 Task: Optimize the user interface for mobile screens.
Action: Mouse moved to (667, 52)
Screenshot: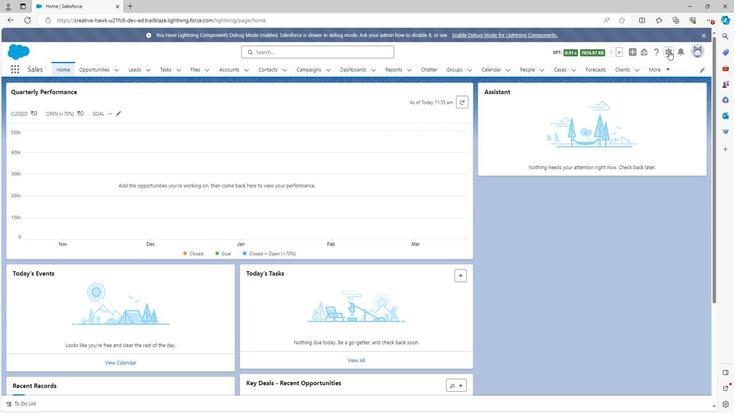 
Action: Mouse pressed left at (667, 52)
Screenshot: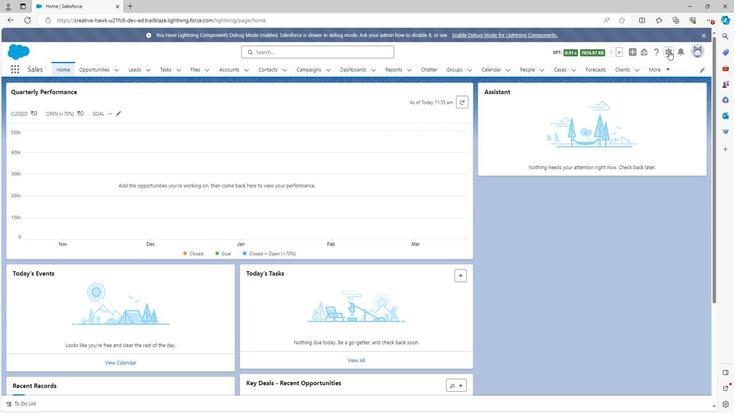 
Action: Mouse moved to (626, 77)
Screenshot: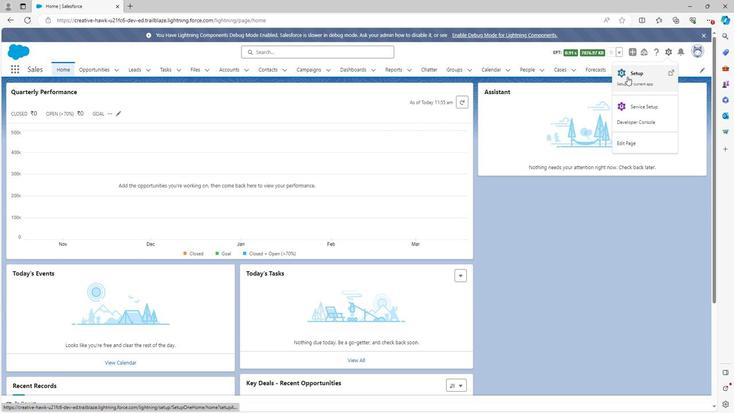 
Action: Mouse pressed left at (626, 77)
Screenshot: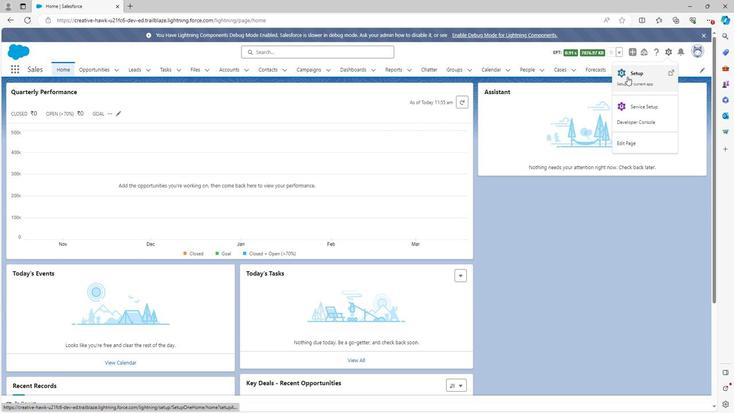 
Action: Mouse moved to (100, 67)
Screenshot: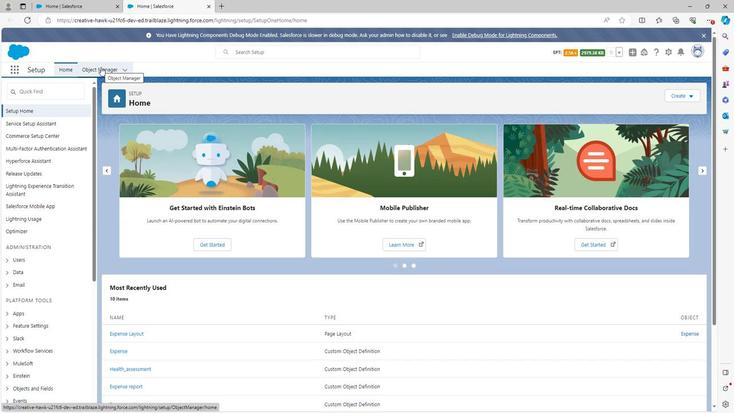 
Action: Mouse pressed left at (100, 67)
Screenshot: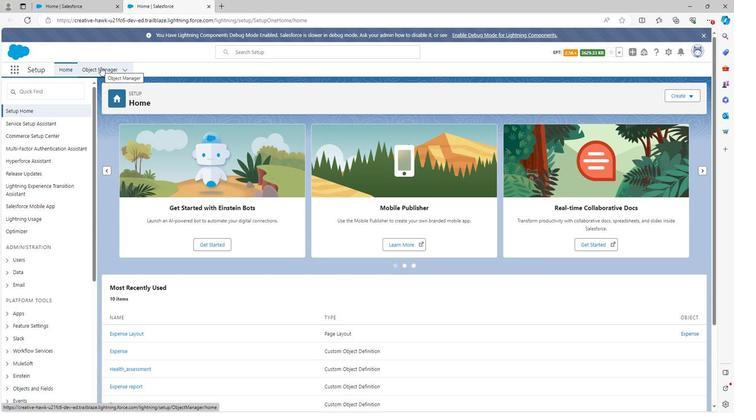 
Action: Mouse moved to (21, 292)
Screenshot: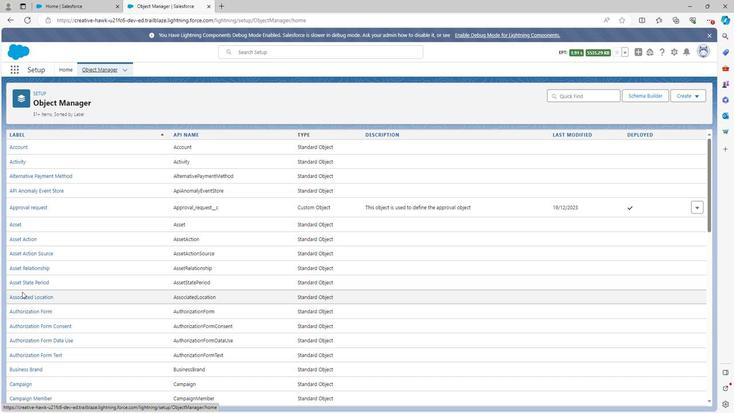 
Action: Mouse scrolled (21, 292) with delta (0, 0)
Screenshot: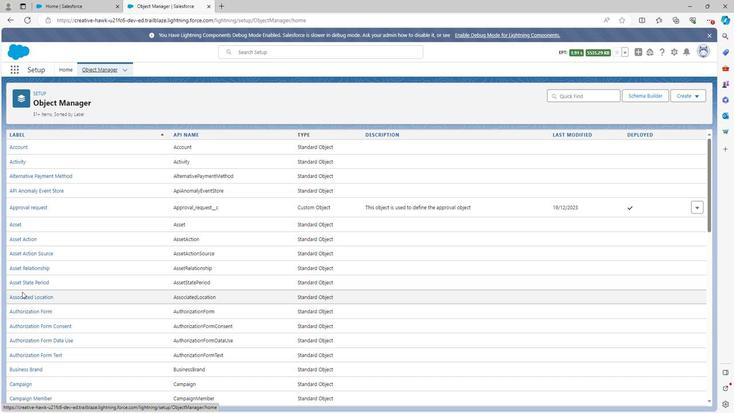 
Action: Mouse scrolled (21, 292) with delta (0, 0)
Screenshot: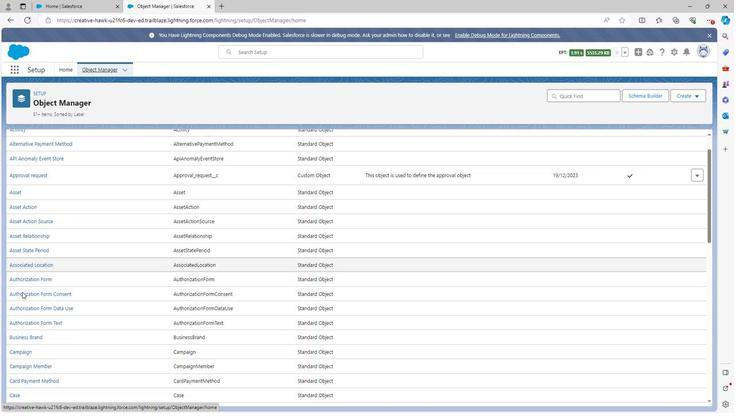 
Action: Mouse scrolled (21, 292) with delta (0, 0)
Screenshot: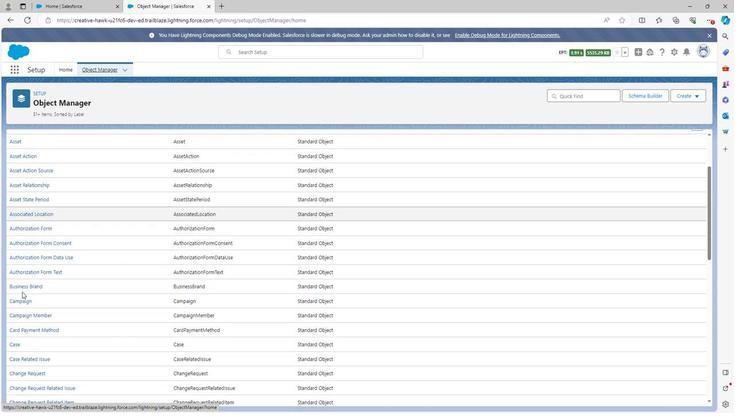 
Action: Mouse scrolled (21, 292) with delta (0, 0)
Screenshot: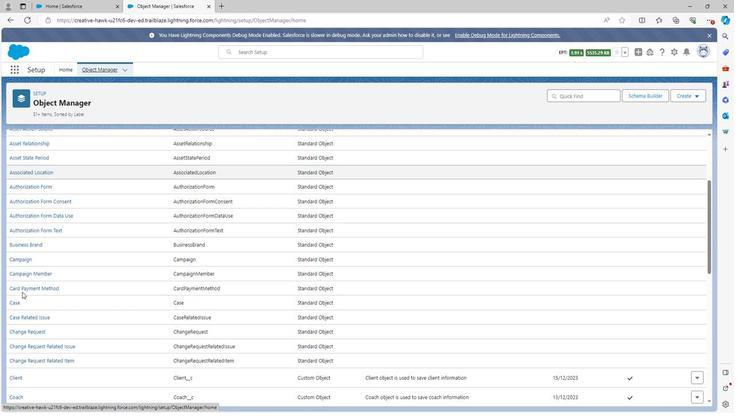 
Action: Mouse scrolled (21, 292) with delta (0, 0)
Screenshot: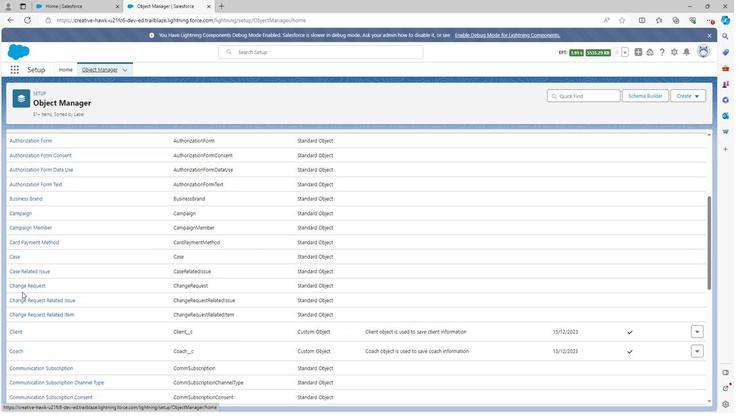 
Action: Mouse scrolled (21, 292) with delta (0, 0)
Screenshot: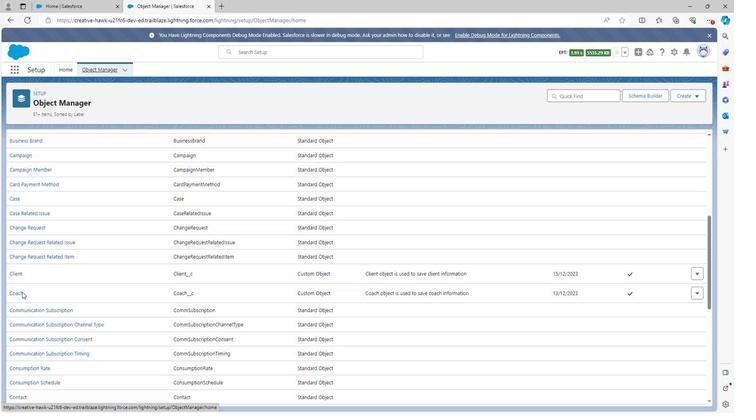 
Action: Mouse scrolled (21, 292) with delta (0, 0)
Screenshot: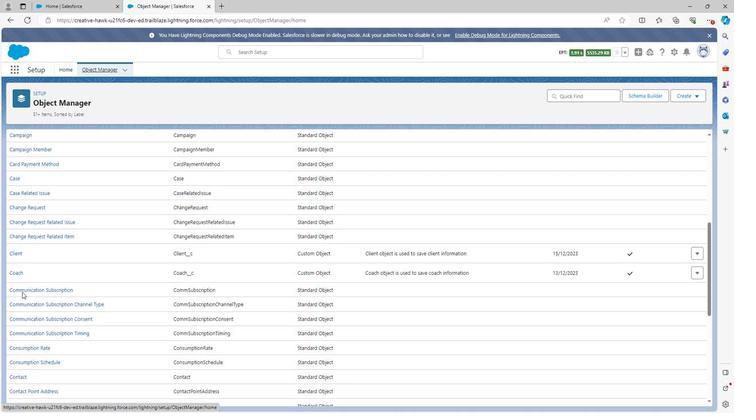 
Action: Mouse scrolled (21, 292) with delta (0, 0)
Screenshot: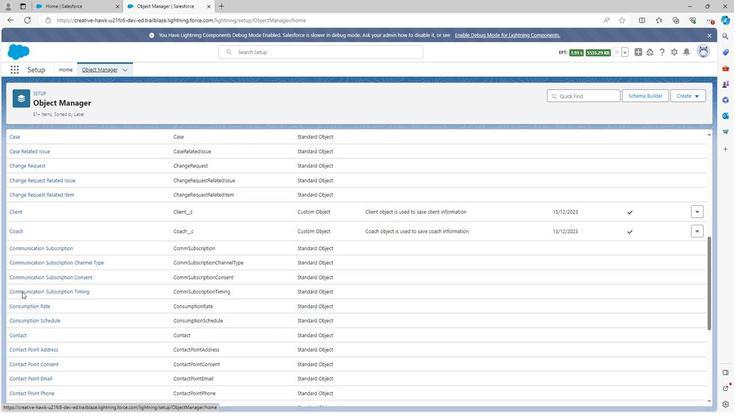 
Action: Mouse scrolled (21, 292) with delta (0, 0)
Screenshot: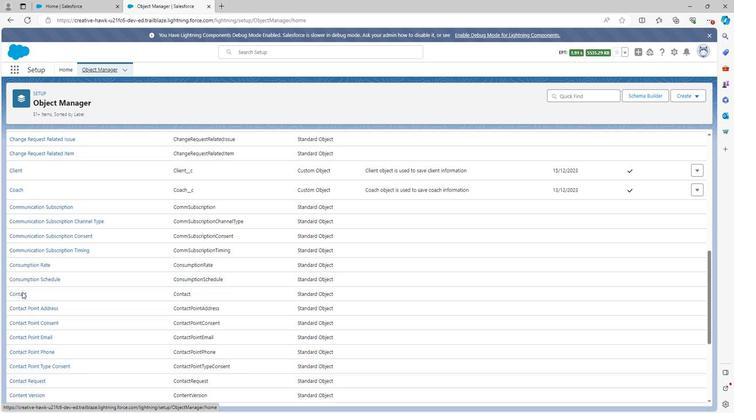 
Action: Mouse scrolled (21, 292) with delta (0, 0)
Screenshot: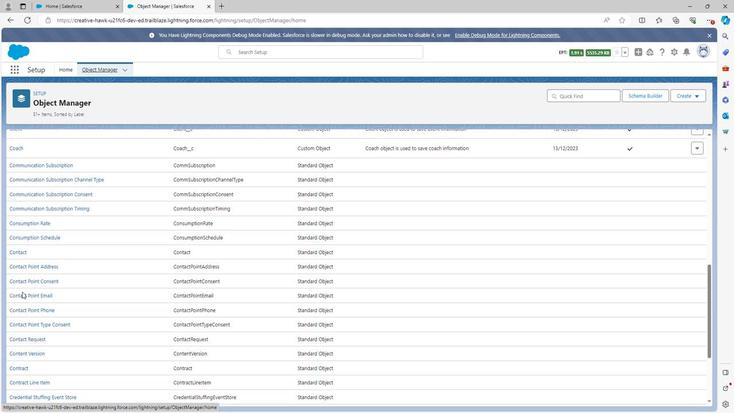 
Action: Mouse scrolled (21, 292) with delta (0, 0)
Screenshot: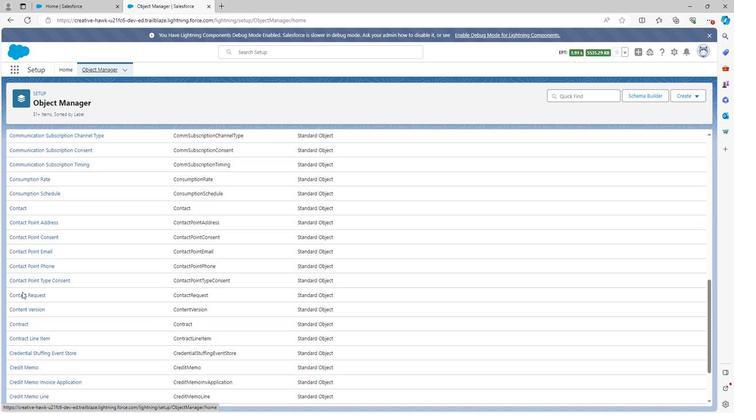 
Action: Mouse scrolled (21, 292) with delta (0, 0)
Screenshot: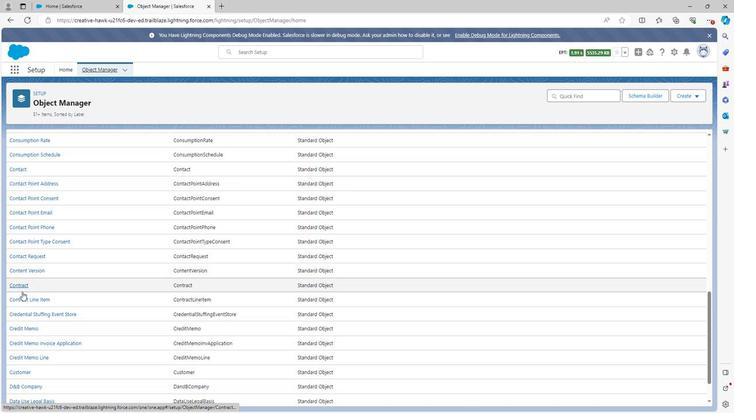 
Action: Mouse scrolled (21, 292) with delta (0, 0)
Screenshot: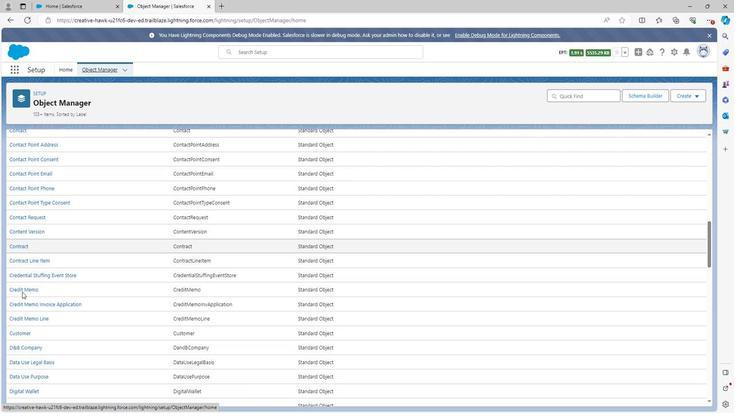
Action: Mouse scrolled (21, 292) with delta (0, 0)
Screenshot: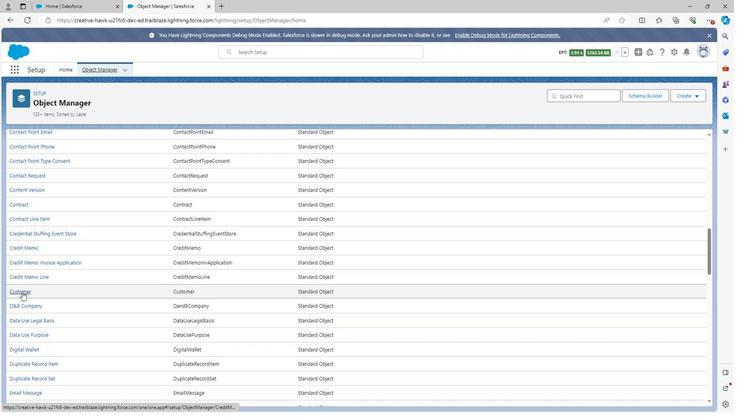 
Action: Mouse scrolled (21, 292) with delta (0, 0)
Screenshot: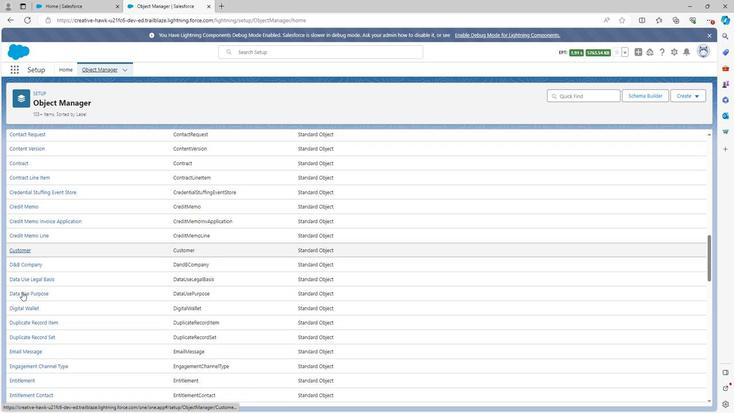 
Action: Mouse scrolled (21, 292) with delta (0, 0)
Screenshot: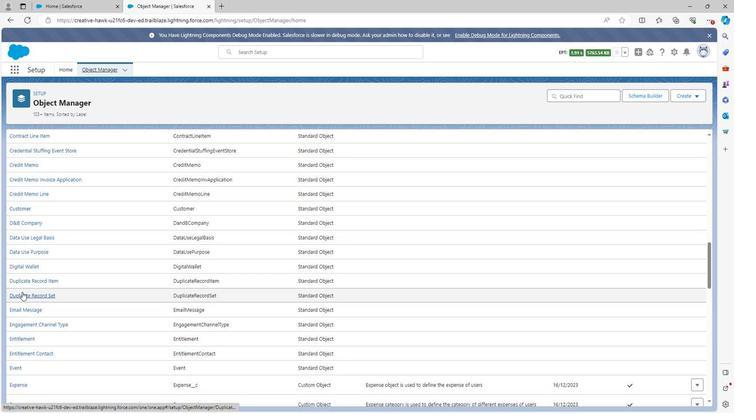 
Action: Mouse scrolled (21, 292) with delta (0, 0)
Screenshot: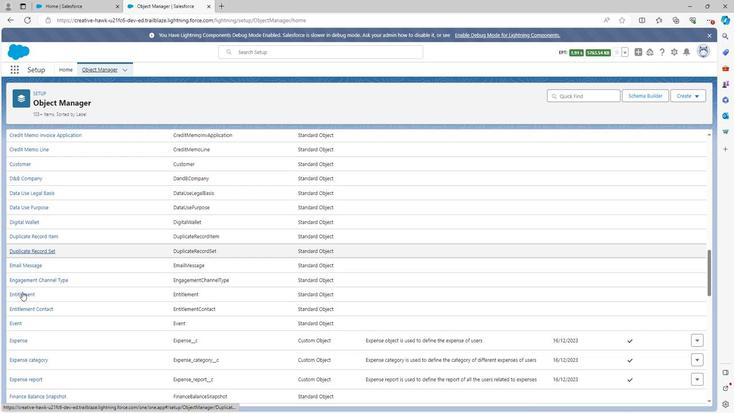 
Action: Mouse moved to (21, 301)
Screenshot: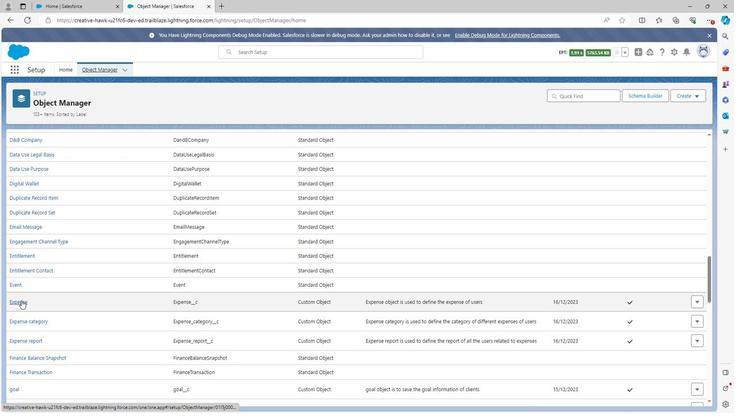 
Action: Mouse pressed left at (21, 301)
Screenshot: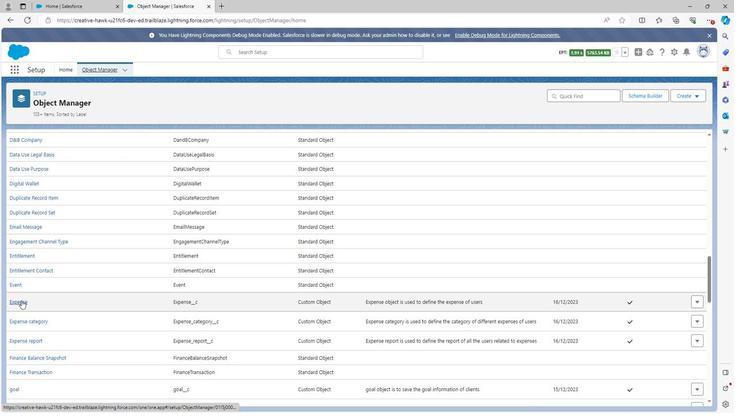 
Action: Mouse moved to (41, 161)
Screenshot: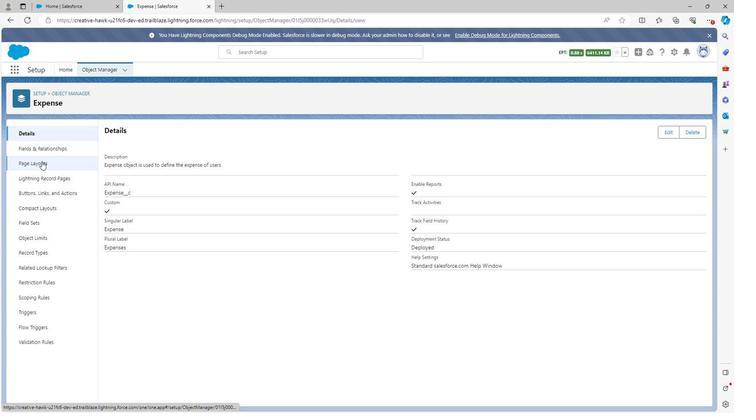 
Action: Mouse pressed left at (41, 161)
Screenshot: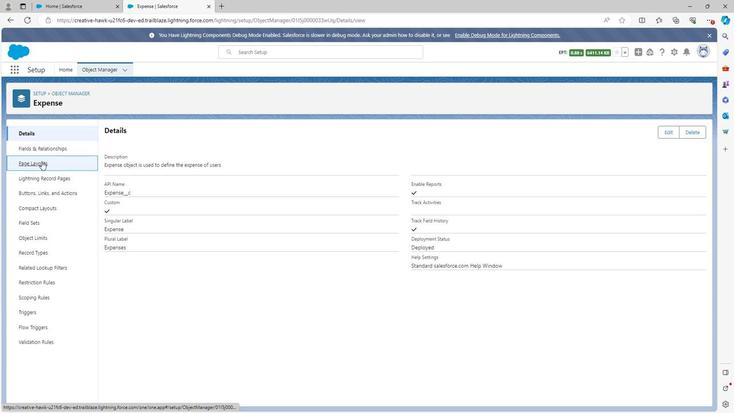 
Action: Mouse moved to (108, 167)
Screenshot: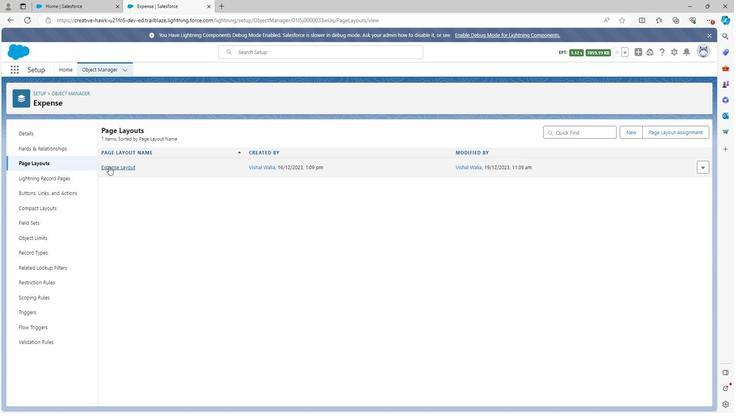 
Action: Mouse pressed left at (108, 167)
Screenshot: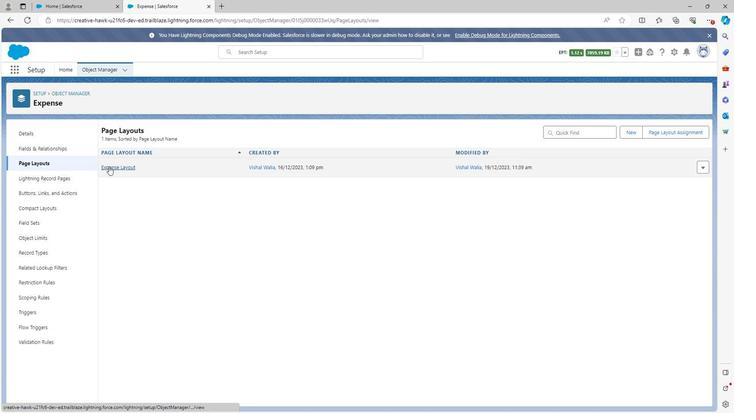 
Action: Mouse moved to (273, 137)
Screenshot: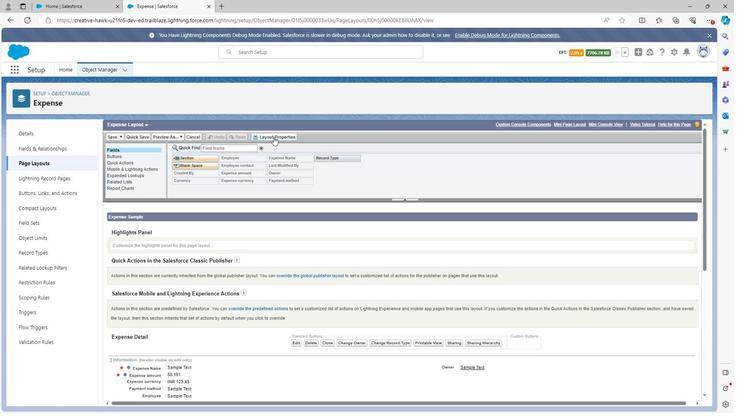 
Action: Mouse pressed left at (273, 137)
Screenshot: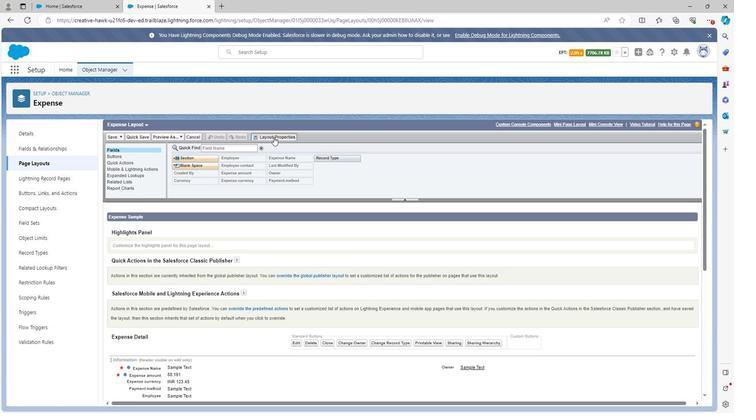 
Action: Mouse moved to (399, 253)
Screenshot: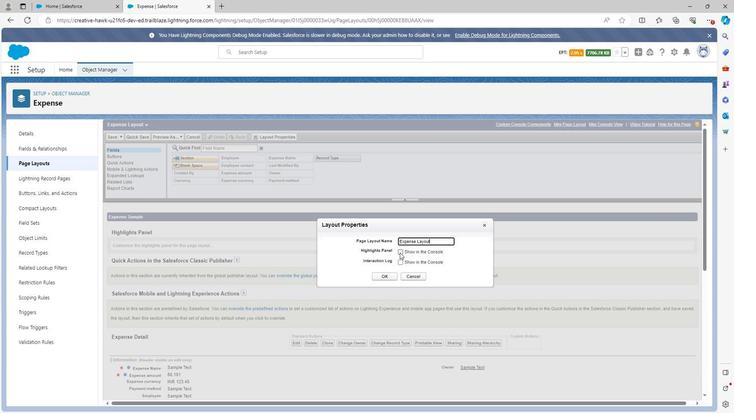 
Action: Mouse pressed left at (399, 253)
Screenshot: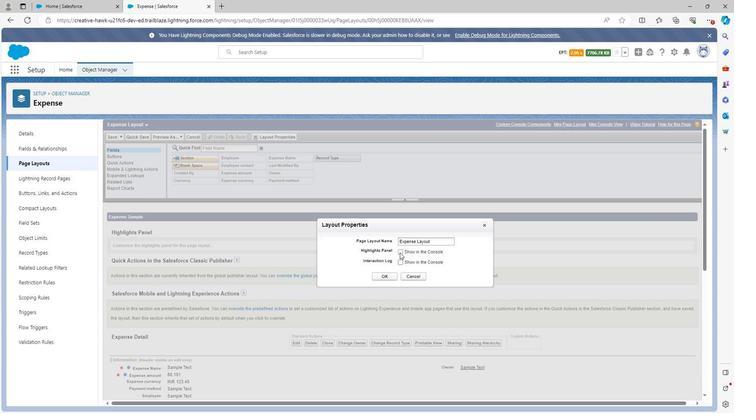 
Action: Mouse moved to (386, 277)
Screenshot: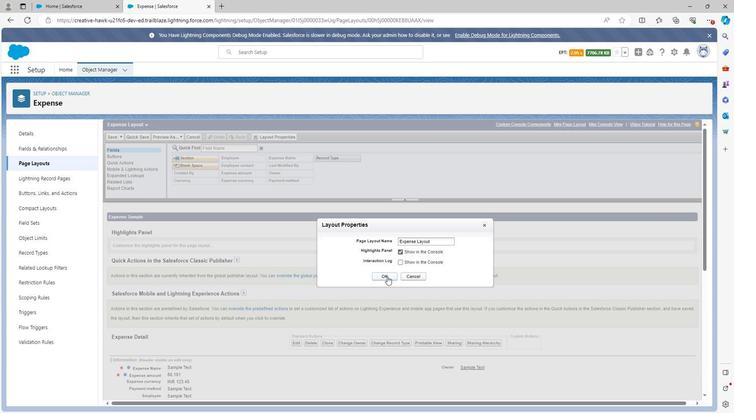 
Action: Mouse pressed left at (386, 277)
Screenshot: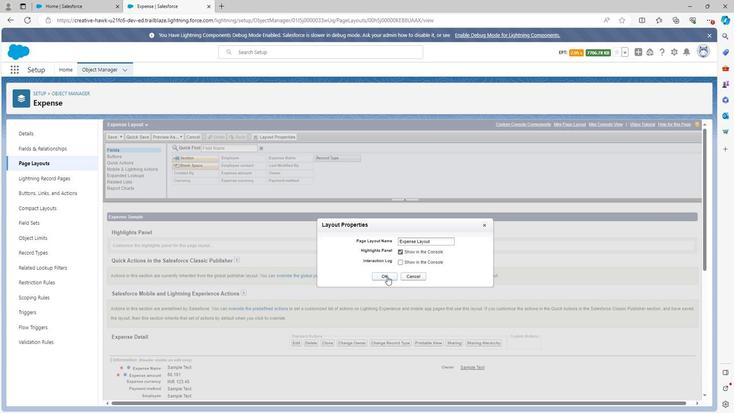 
Action: Mouse moved to (295, 283)
Screenshot: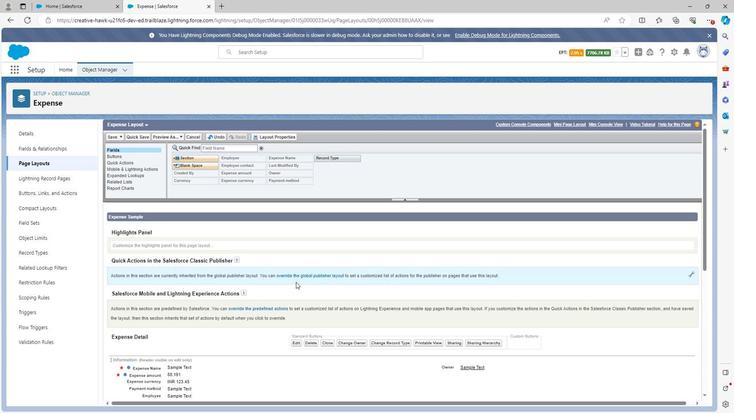 
Action: Mouse scrolled (295, 282) with delta (0, 0)
Screenshot: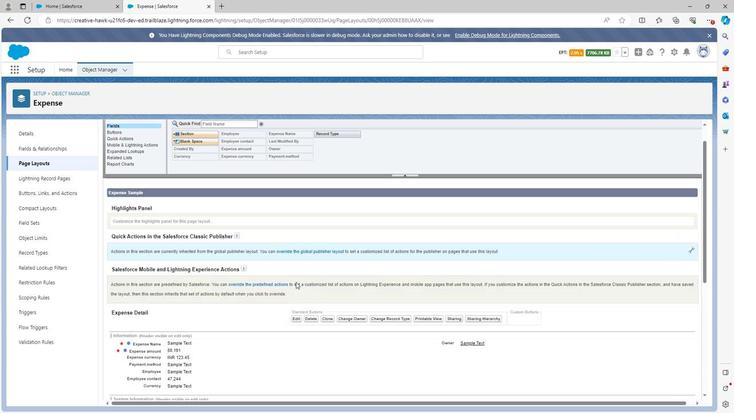 
Action: Mouse scrolled (295, 282) with delta (0, 0)
Screenshot: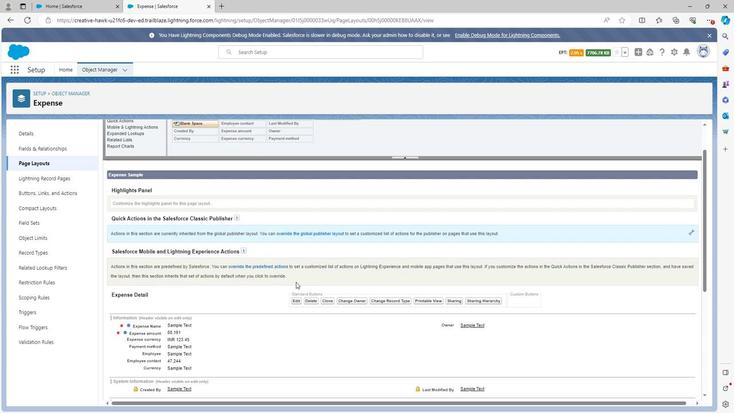 
Action: Mouse scrolled (295, 282) with delta (0, 0)
Screenshot: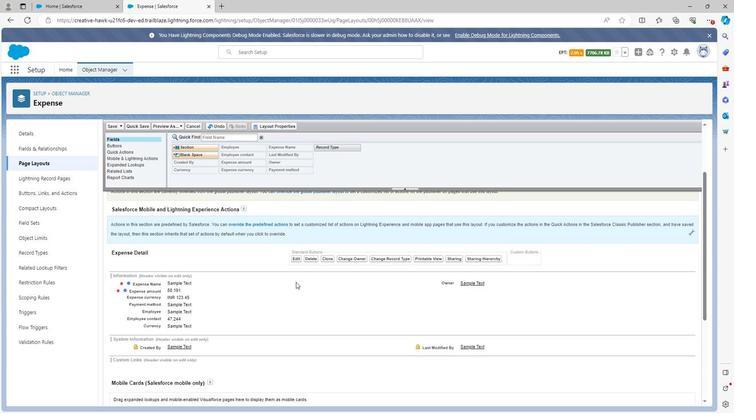 
Action: Mouse moved to (447, 241)
Screenshot: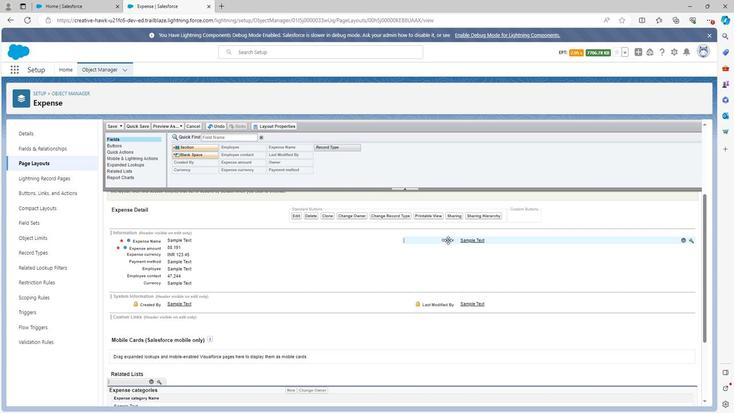 
Action: Mouse pressed left at (447, 241)
Screenshot: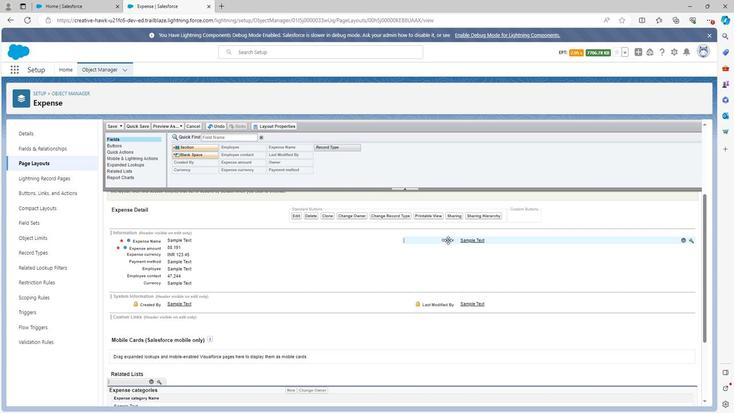 
Action: Mouse moved to (113, 128)
Screenshot: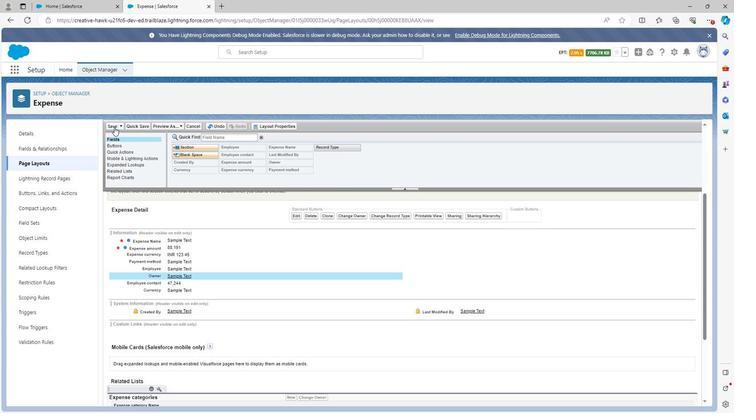 
Action: Mouse pressed left at (113, 128)
Screenshot: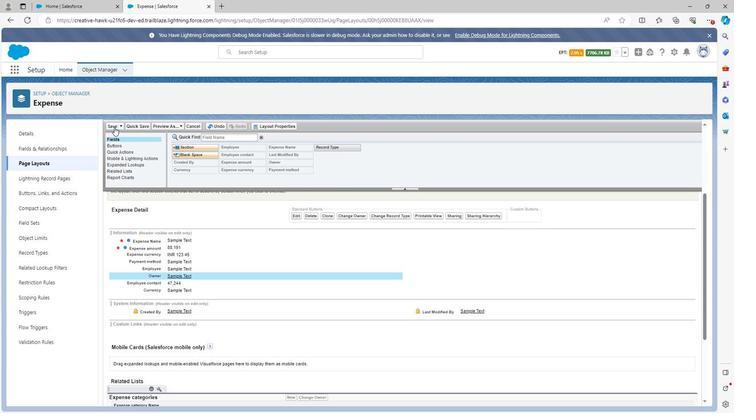 
Action: Mouse moved to (93, 70)
Screenshot: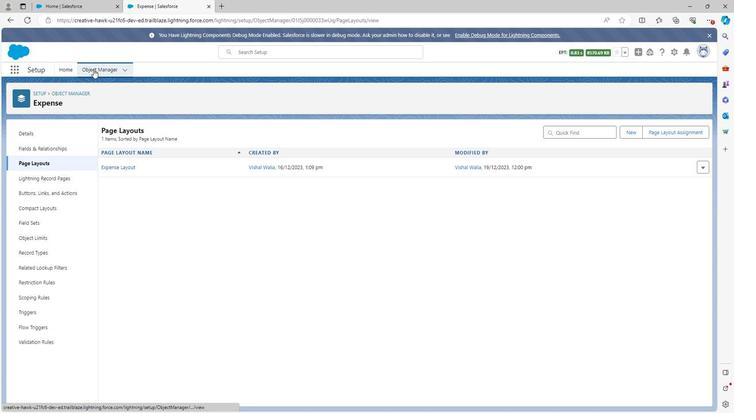 
Action: Mouse pressed left at (93, 70)
Screenshot: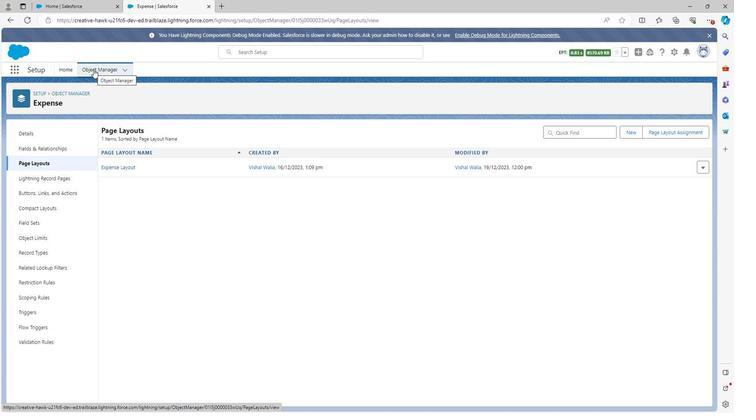 
Action: Mouse moved to (75, 299)
Screenshot: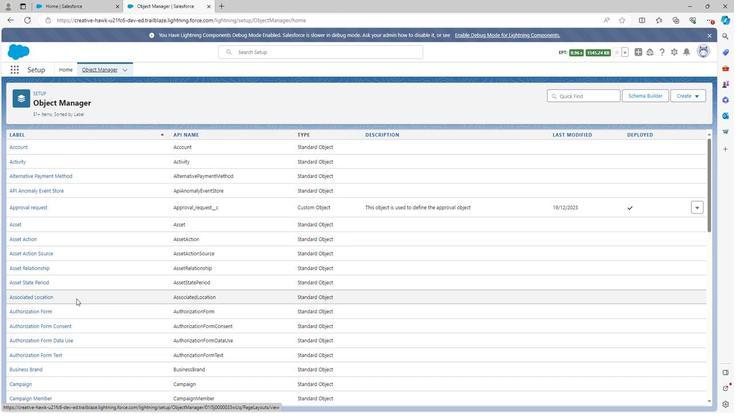 
Action: Mouse scrolled (75, 299) with delta (0, 0)
Screenshot: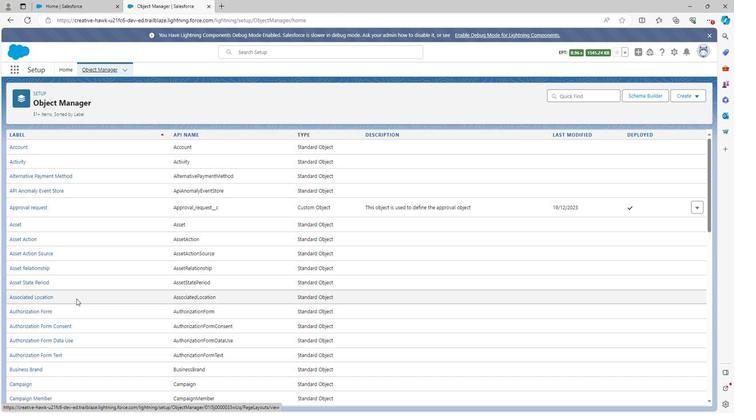 
Action: Mouse scrolled (75, 299) with delta (0, 0)
Screenshot: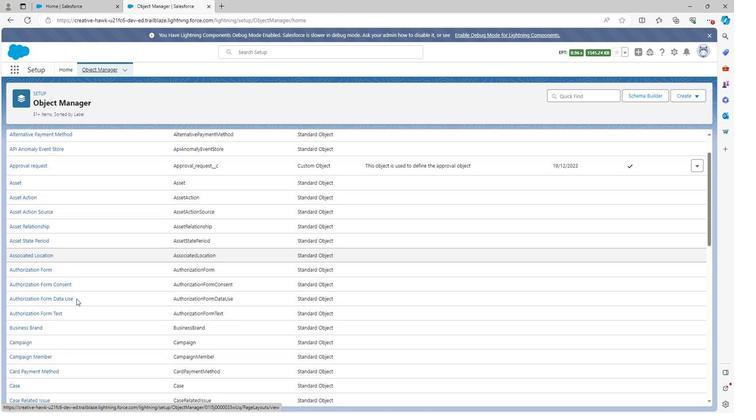 
Action: Mouse scrolled (75, 299) with delta (0, 0)
Screenshot: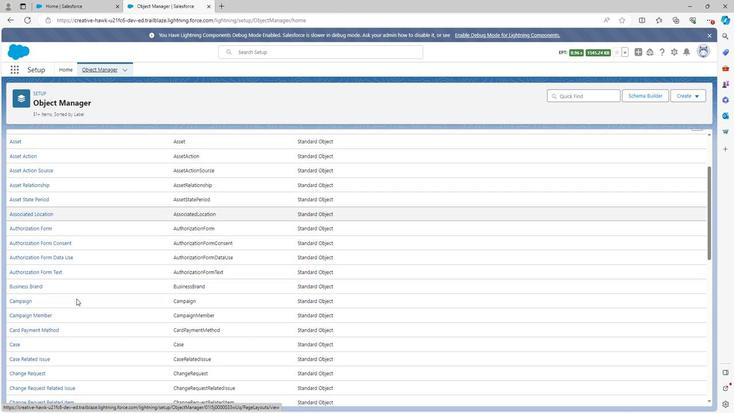 
Action: Mouse scrolled (75, 299) with delta (0, 0)
Screenshot: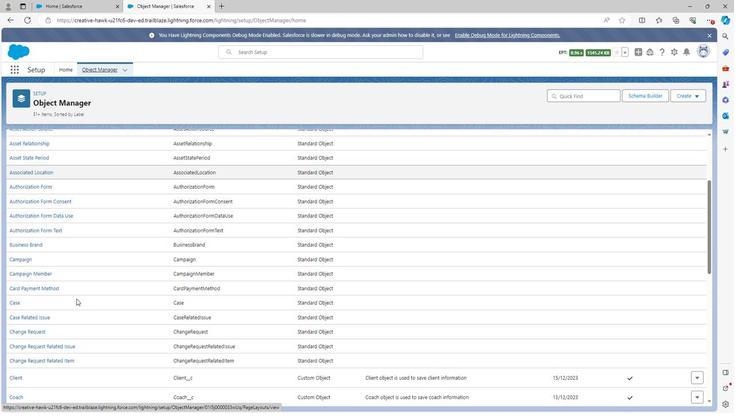 
Action: Mouse scrolled (75, 299) with delta (0, 0)
Screenshot: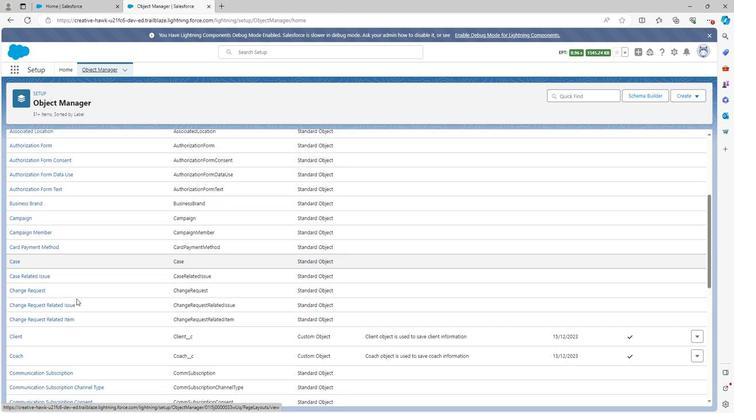 
Action: Mouse scrolled (75, 299) with delta (0, 0)
Screenshot: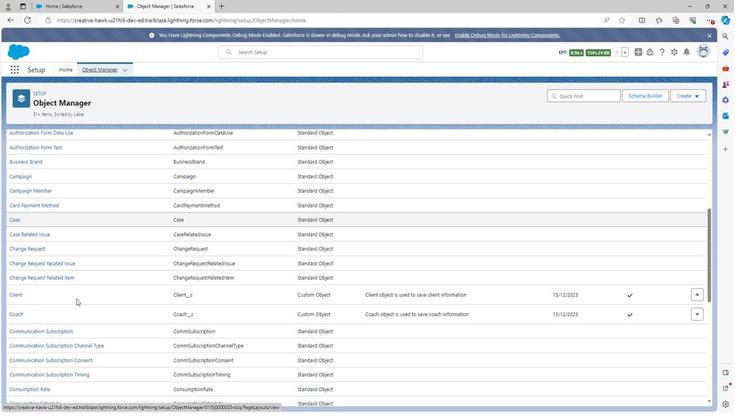 
Action: Mouse scrolled (75, 299) with delta (0, 0)
Screenshot: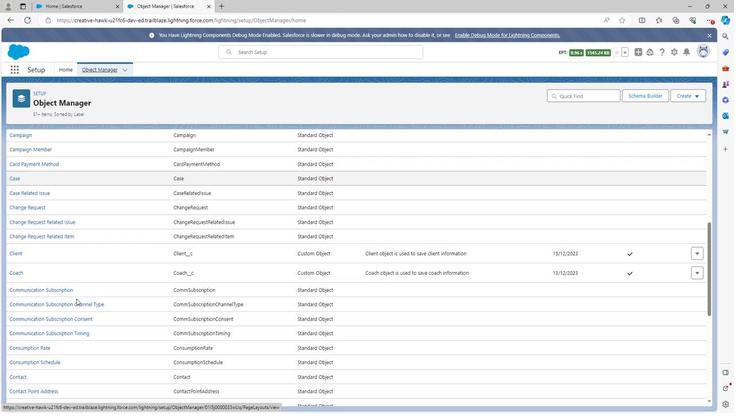 
Action: Mouse scrolled (75, 299) with delta (0, 0)
Screenshot: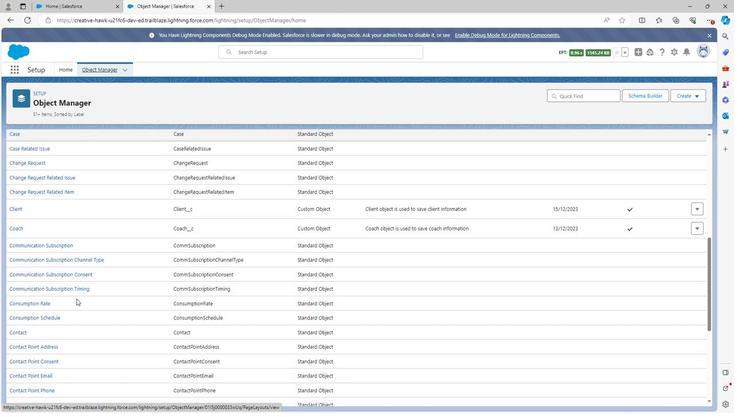 
Action: Mouse scrolled (75, 299) with delta (0, 0)
Screenshot: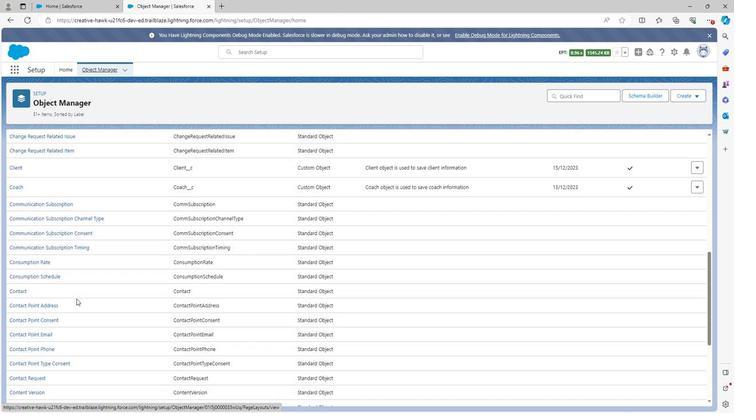 
Action: Mouse scrolled (75, 299) with delta (0, 0)
Screenshot: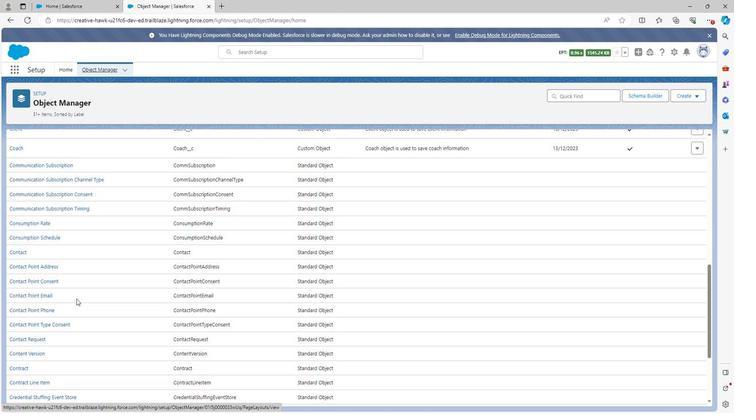 
Action: Mouse scrolled (75, 299) with delta (0, 0)
Screenshot: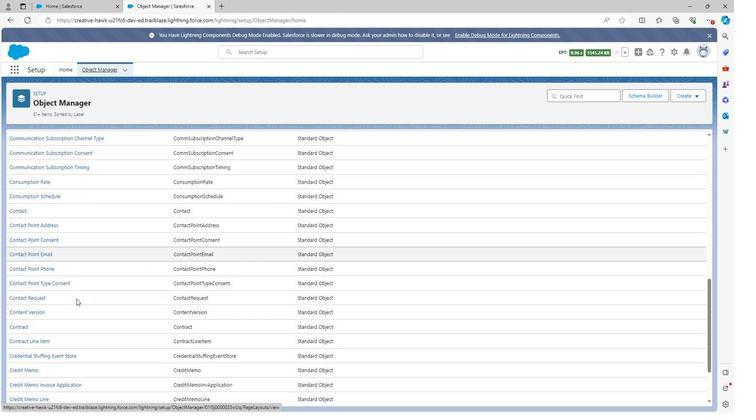 
Action: Mouse scrolled (75, 299) with delta (0, 0)
Screenshot: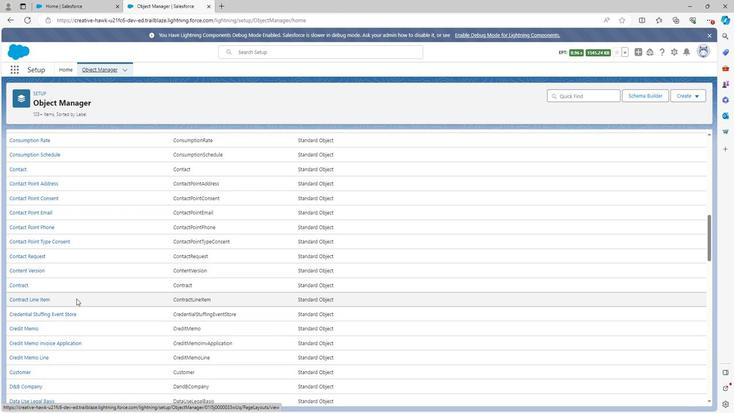 
Action: Mouse scrolled (75, 299) with delta (0, 0)
Screenshot: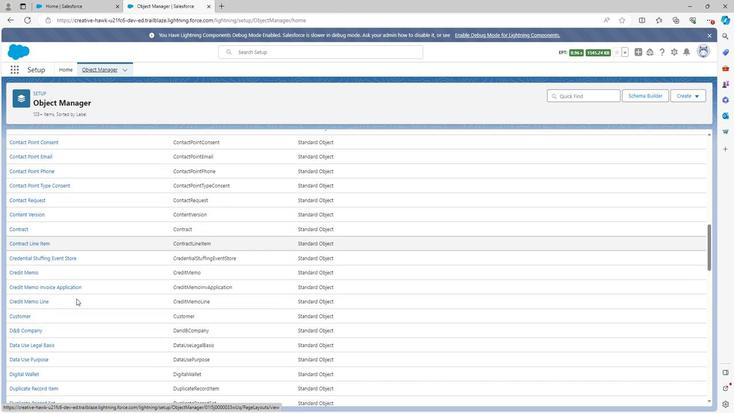
Action: Mouse scrolled (75, 299) with delta (0, 0)
Screenshot: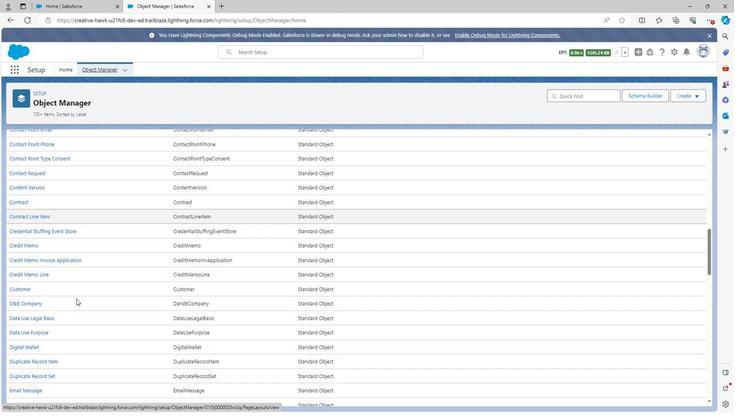 
Action: Mouse scrolled (75, 299) with delta (0, 0)
Screenshot: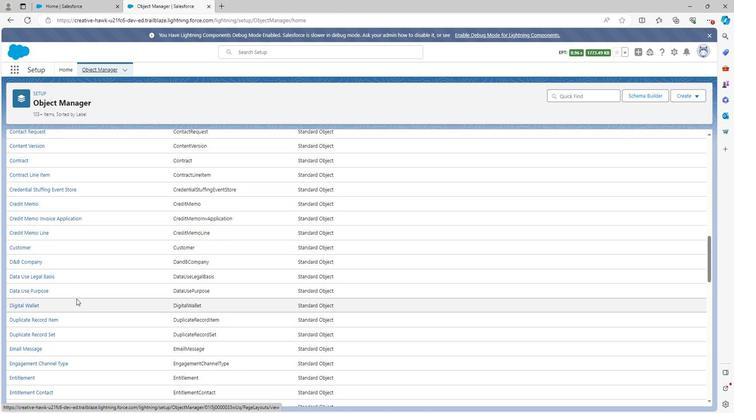 
Action: Mouse scrolled (75, 299) with delta (0, 0)
Screenshot: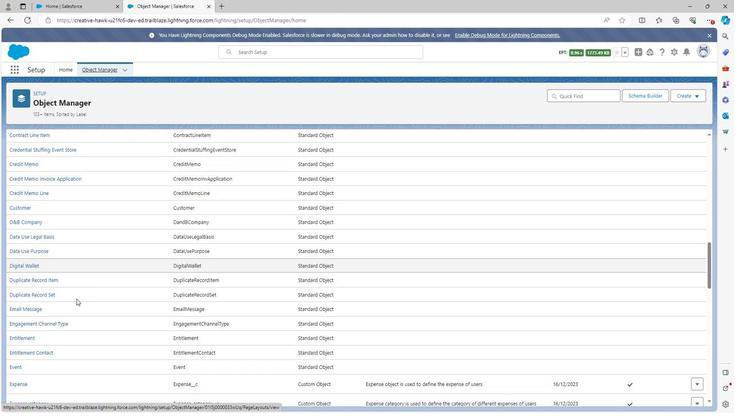 
Action: Mouse scrolled (75, 299) with delta (0, 0)
Screenshot: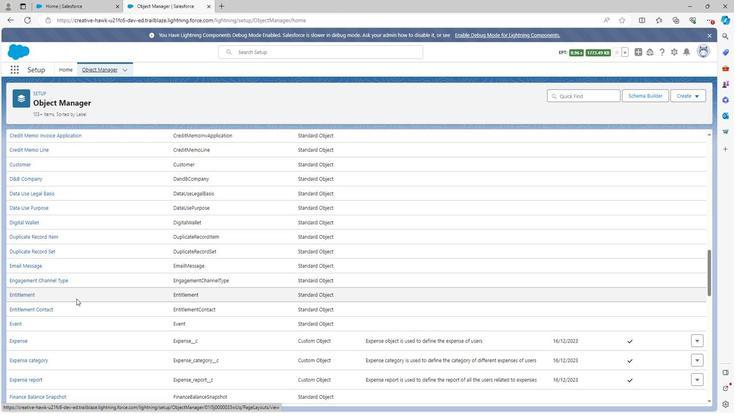 
Action: Mouse moved to (21, 320)
Screenshot: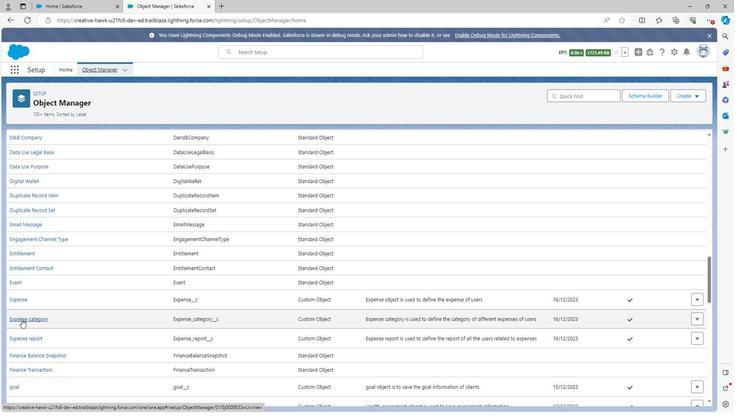 
Action: Mouse pressed left at (21, 320)
Screenshot: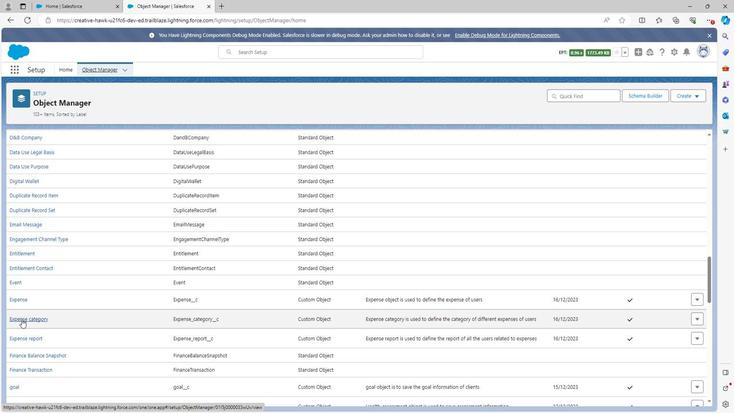 
Action: Mouse moved to (41, 164)
Screenshot: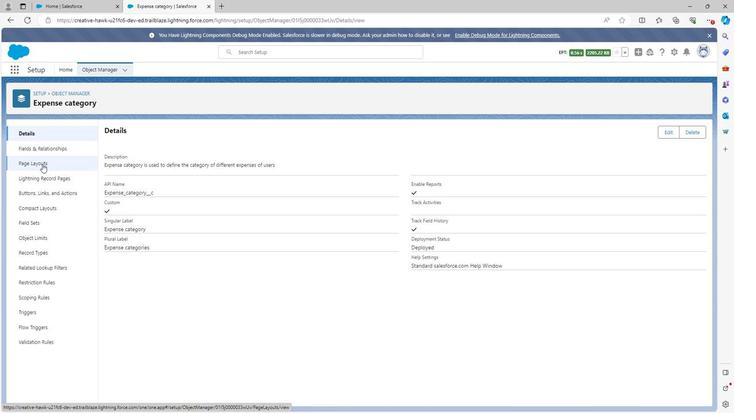 
Action: Mouse pressed left at (41, 164)
Screenshot: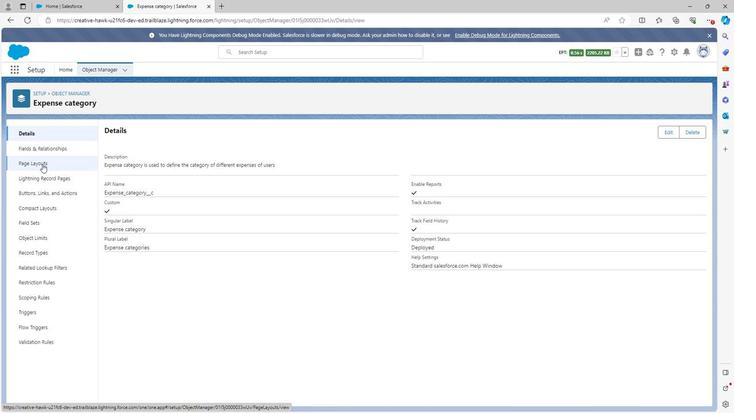 
Action: Mouse moved to (106, 168)
Screenshot: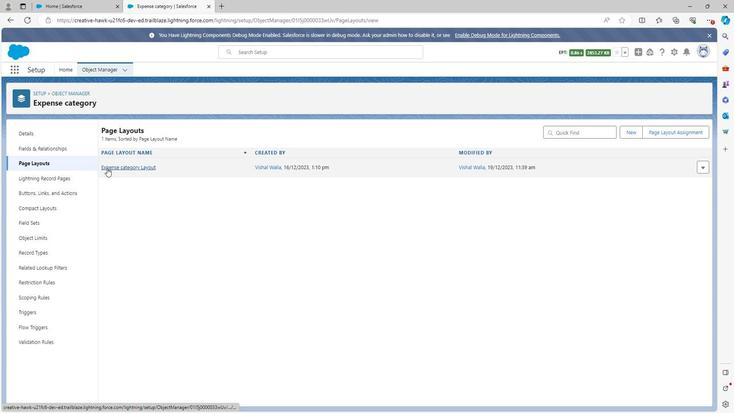 
Action: Mouse pressed left at (106, 168)
Screenshot: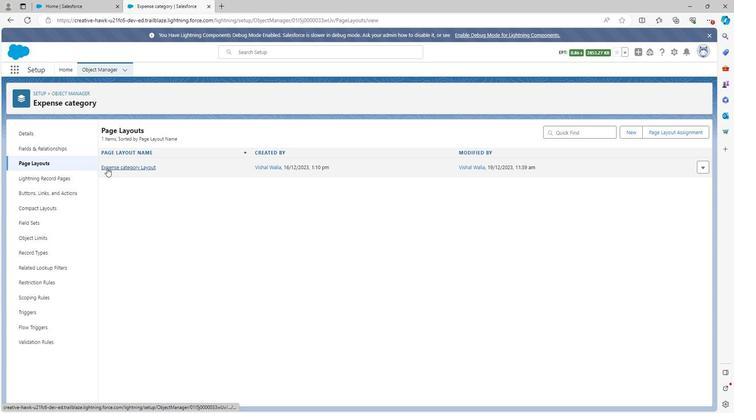 
Action: Mouse moved to (268, 137)
Screenshot: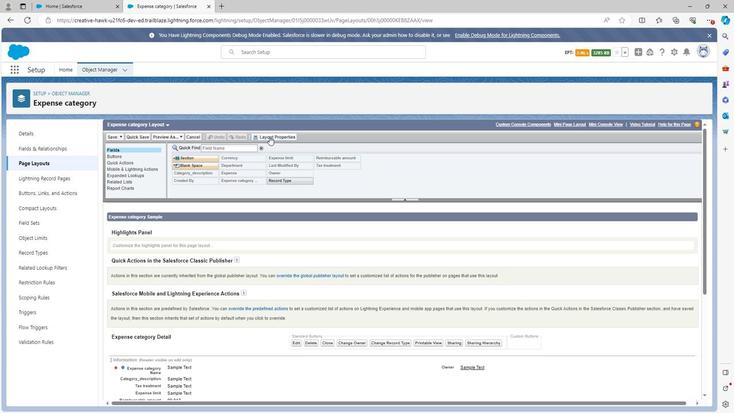 
Action: Mouse pressed left at (268, 137)
Screenshot: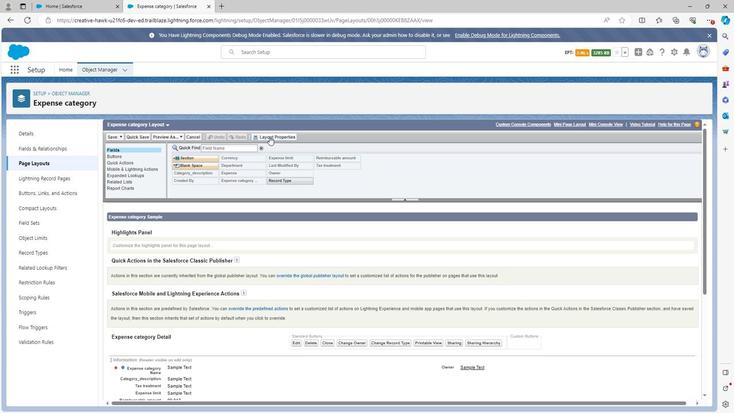 
Action: Mouse moved to (400, 254)
Screenshot: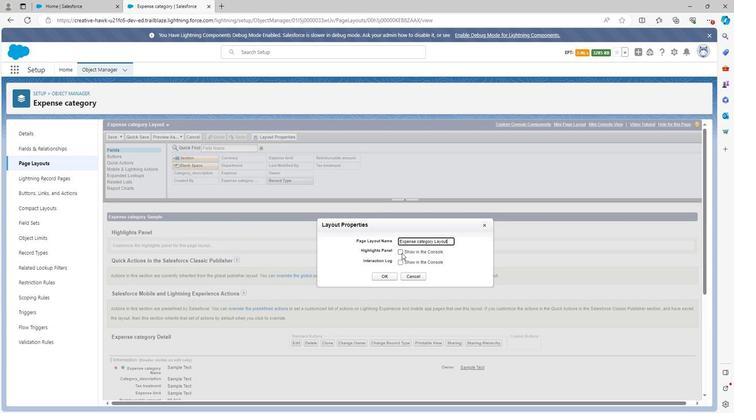 
Action: Mouse pressed left at (400, 254)
Screenshot: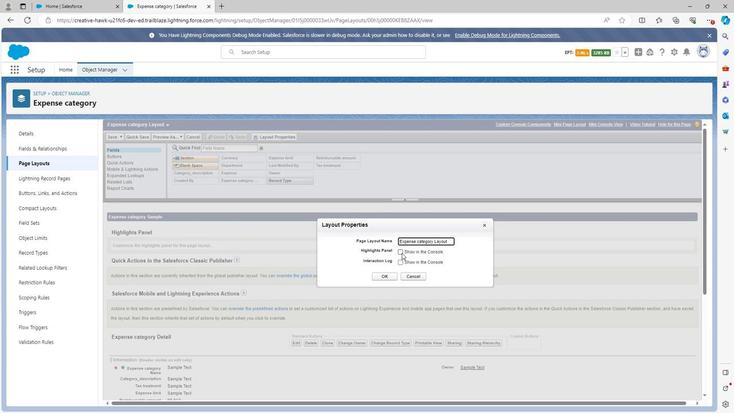 
Action: Mouse moved to (386, 276)
Screenshot: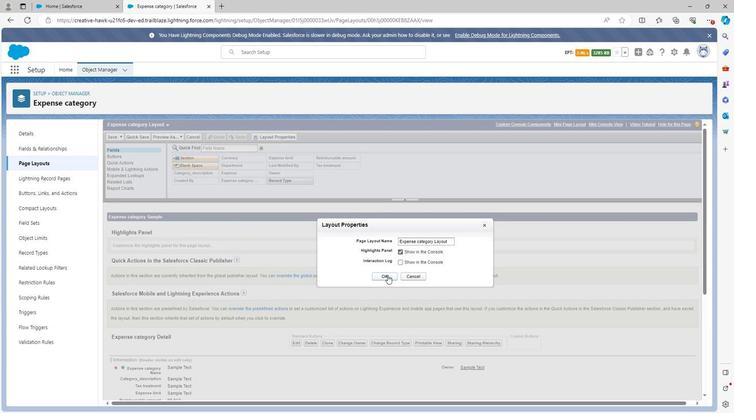 
Action: Mouse pressed left at (386, 276)
Screenshot: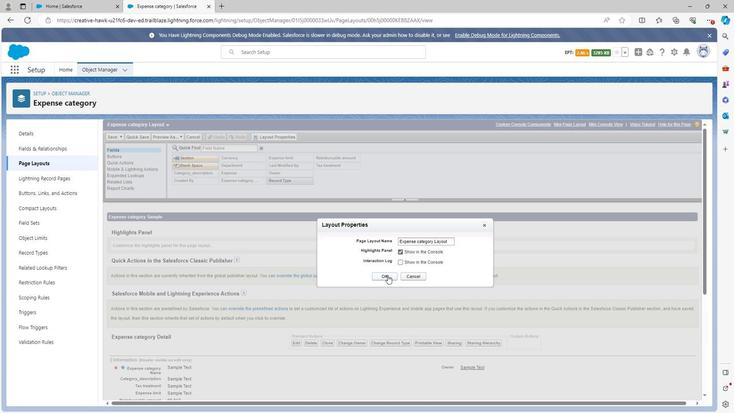 
Action: Mouse moved to (369, 282)
Screenshot: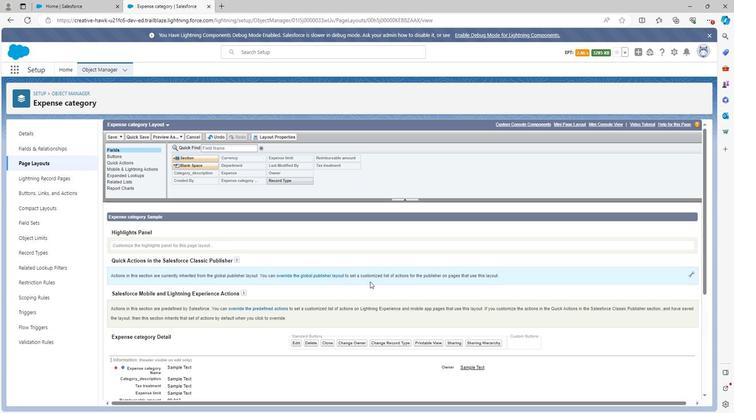 
Action: Mouse scrolled (369, 282) with delta (0, 0)
Screenshot: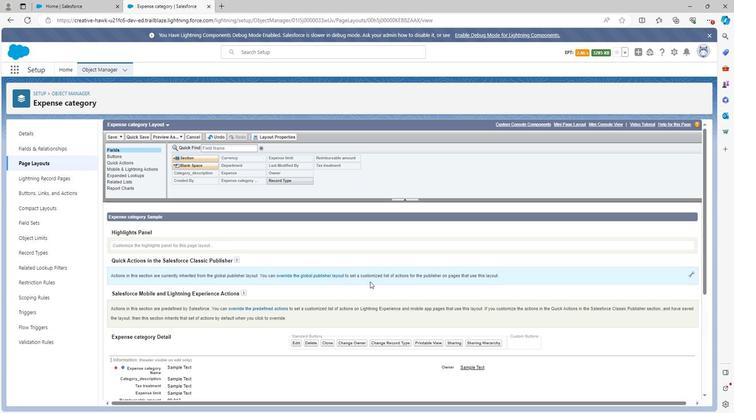 
Action: Mouse scrolled (369, 282) with delta (0, 0)
Screenshot: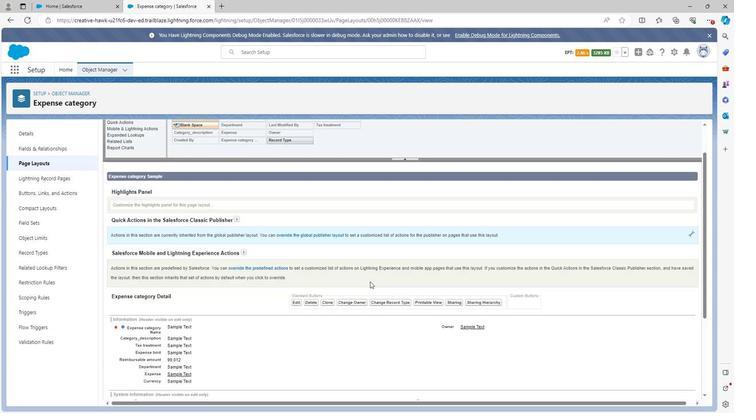 
Action: Mouse scrolled (369, 282) with delta (0, 0)
Screenshot: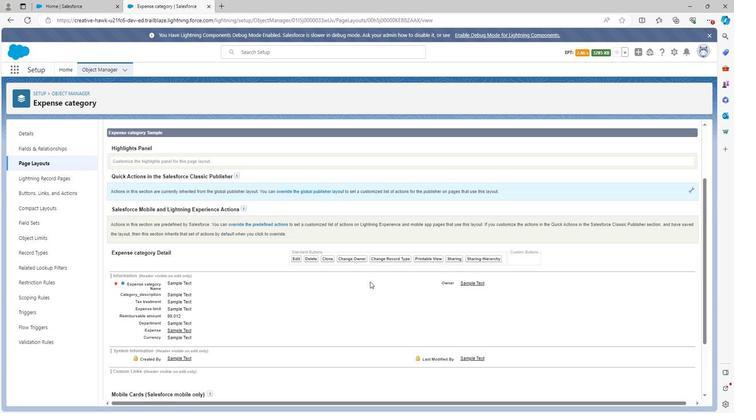 
Action: Mouse moved to (442, 242)
Screenshot: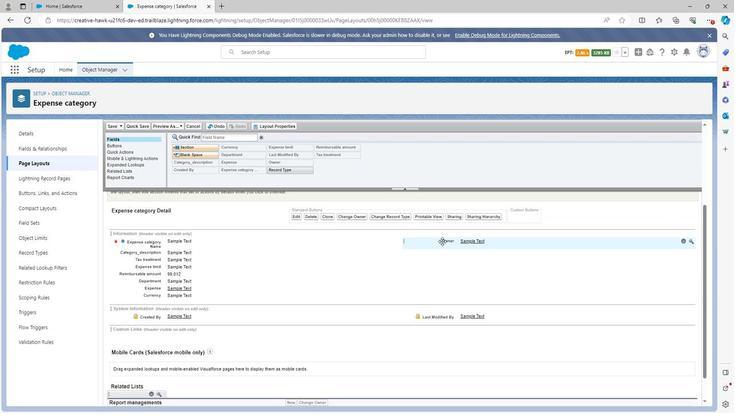 
Action: Mouse pressed left at (442, 242)
Screenshot: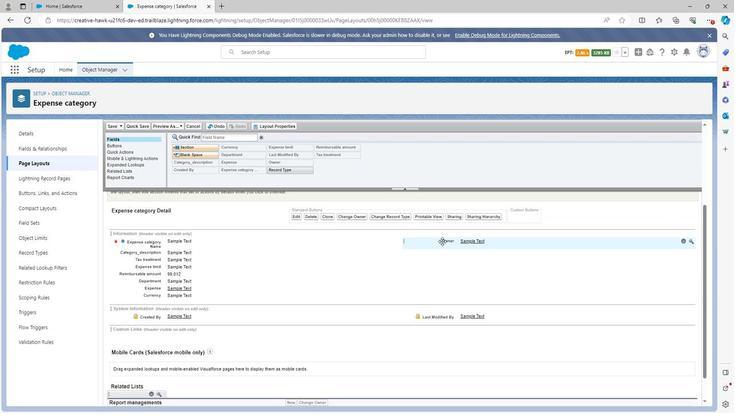 
Action: Mouse moved to (110, 125)
Screenshot: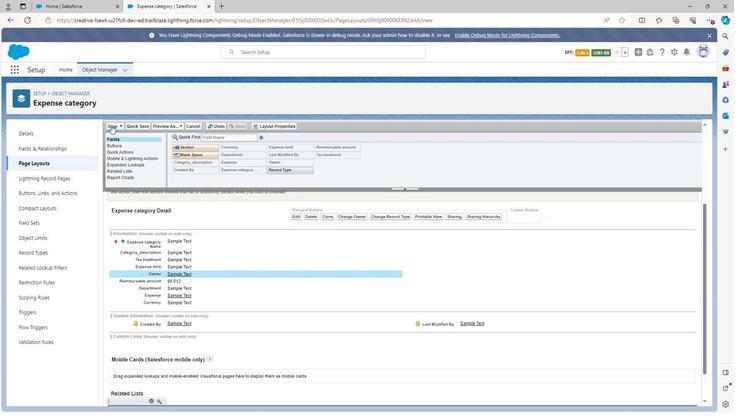 
Action: Mouse pressed left at (110, 125)
Screenshot: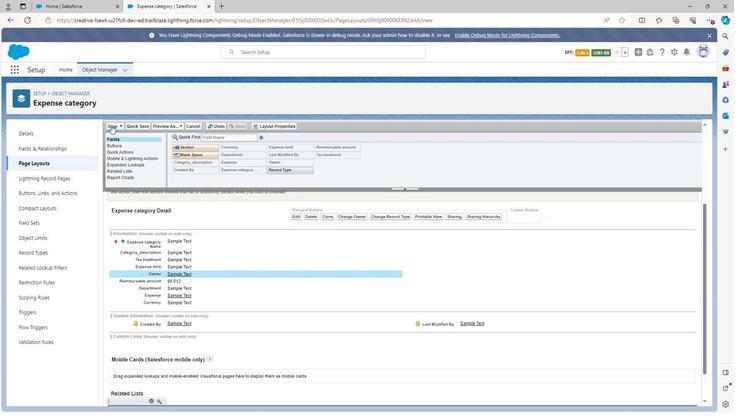 
Action: Mouse moved to (96, 70)
Screenshot: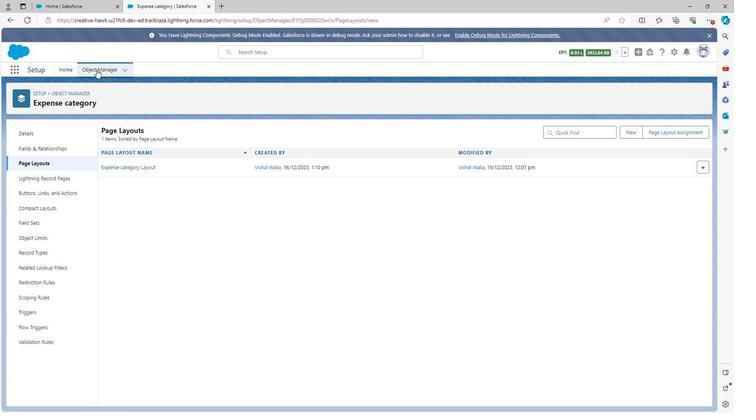 
Action: Mouse pressed left at (96, 70)
Screenshot: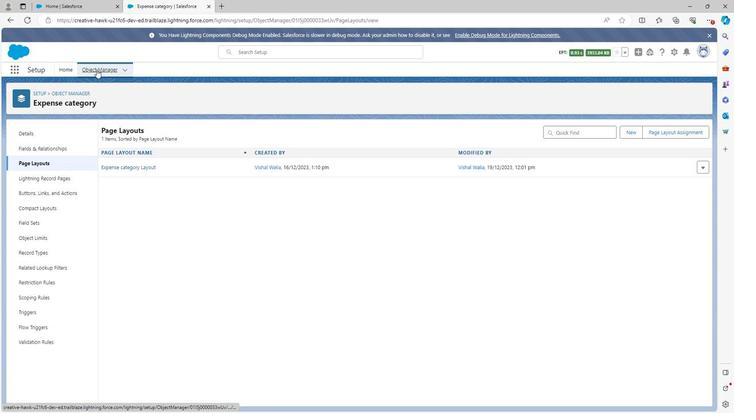 
Action: Mouse moved to (66, 286)
Screenshot: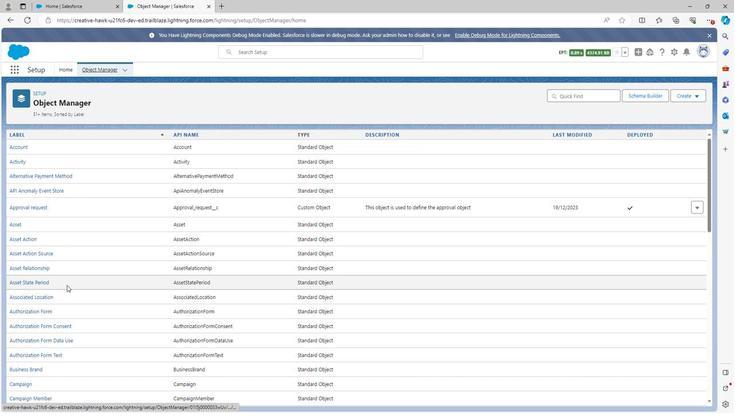
Action: Mouse scrolled (66, 285) with delta (0, 0)
Screenshot: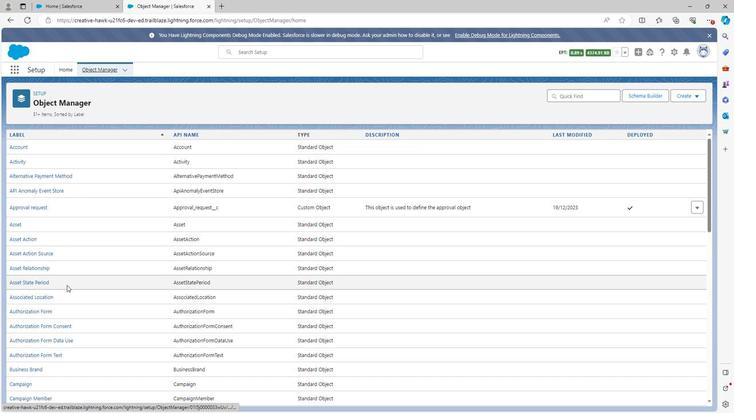 
Action: Mouse scrolled (66, 285) with delta (0, 0)
Screenshot: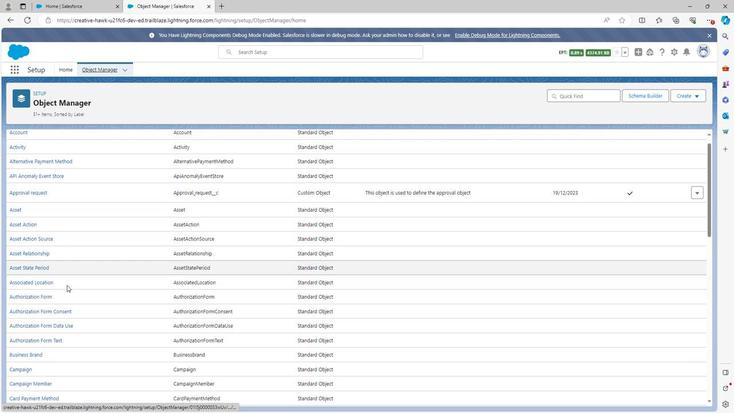 
Action: Mouse scrolled (66, 285) with delta (0, 0)
Screenshot: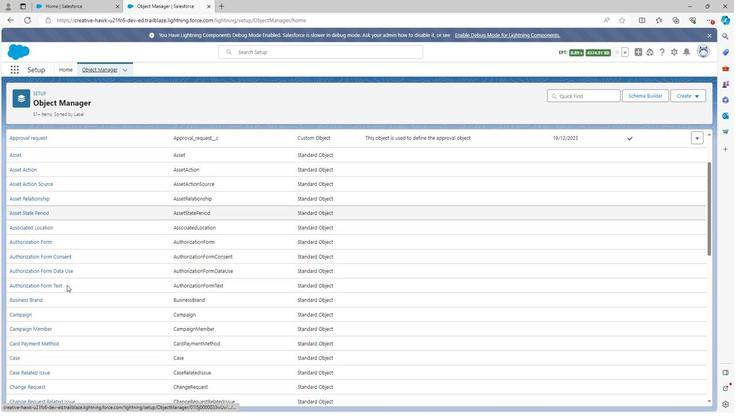 
Action: Mouse scrolled (66, 285) with delta (0, 0)
Screenshot: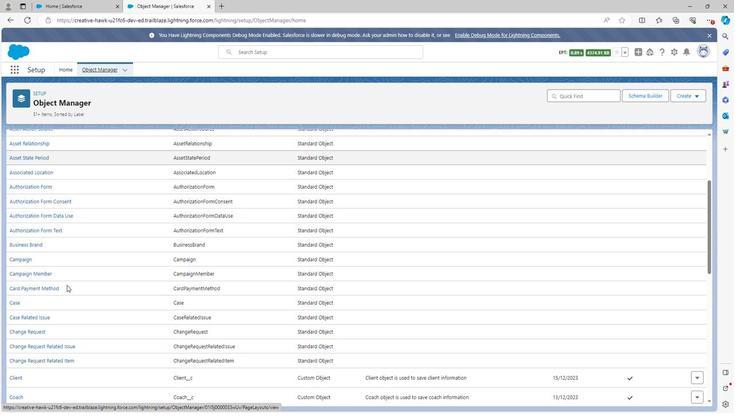 
Action: Mouse scrolled (66, 285) with delta (0, 0)
Screenshot: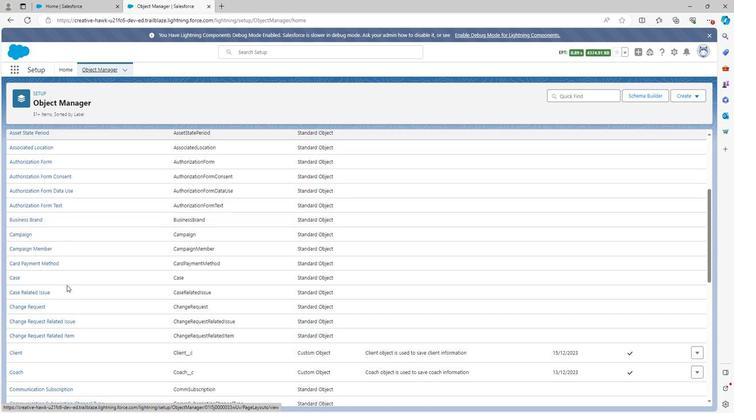 
Action: Mouse scrolled (66, 285) with delta (0, 0)
Screenshot: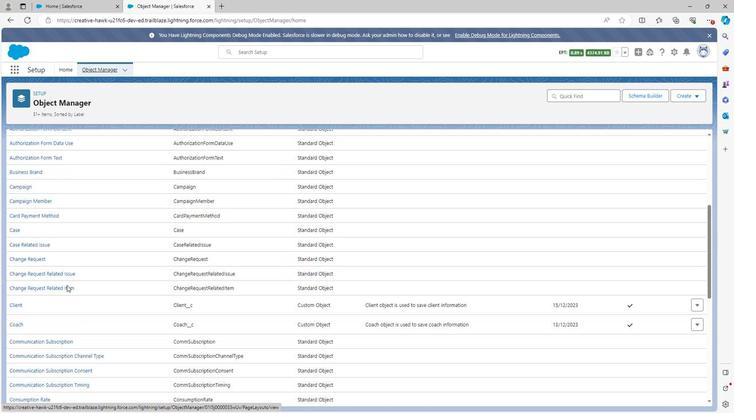 
Action: Mouse scrolled (66, 285) with delta (0, 0)
Screenshot: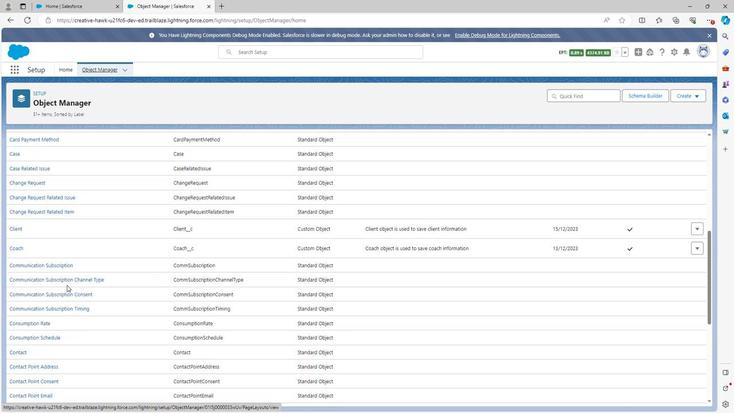 
Action: Mouse scrolled (66, 285) with delta (0, 0)
Screenshot: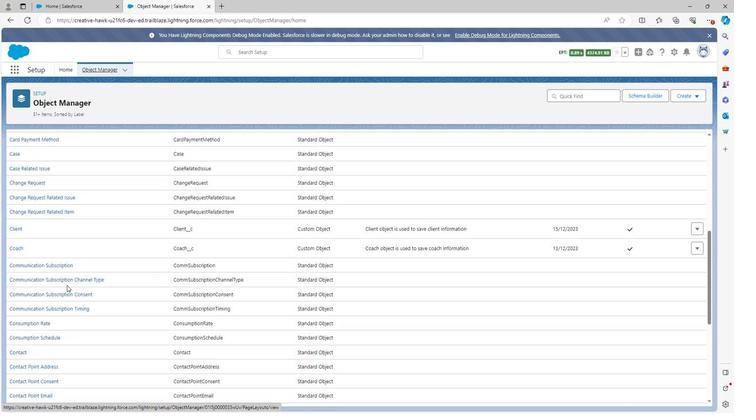 
Action: Mouse scrolled (66, 285) with delta (0, 0)
Screenshot: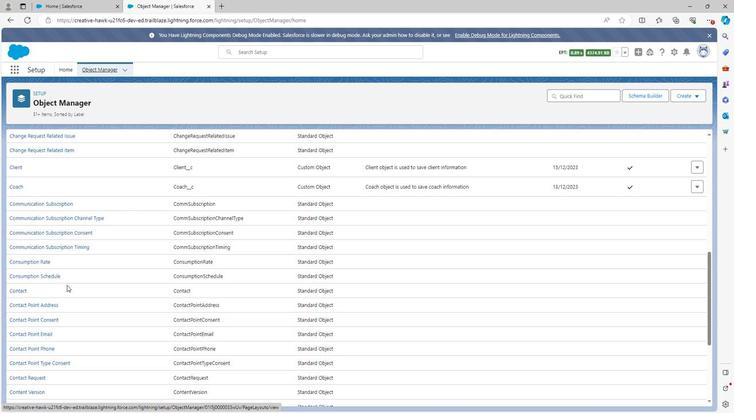 
Action: Mouse scrolled (66, 285) with delta (0, 0)
Screenshot: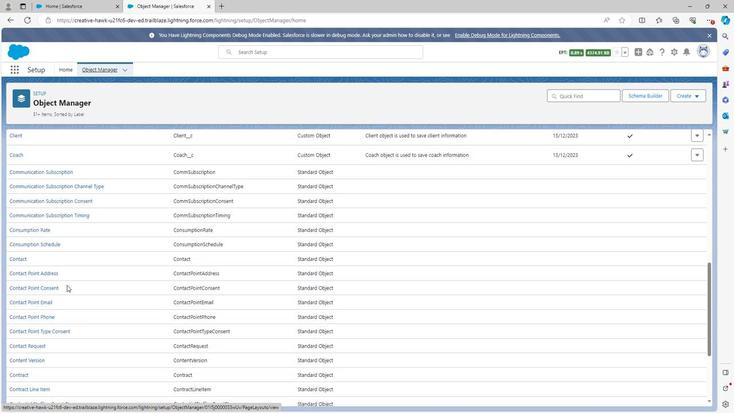 
Action: Mouse scrolled (66, 285) with delta (0, 0)
Screenshot: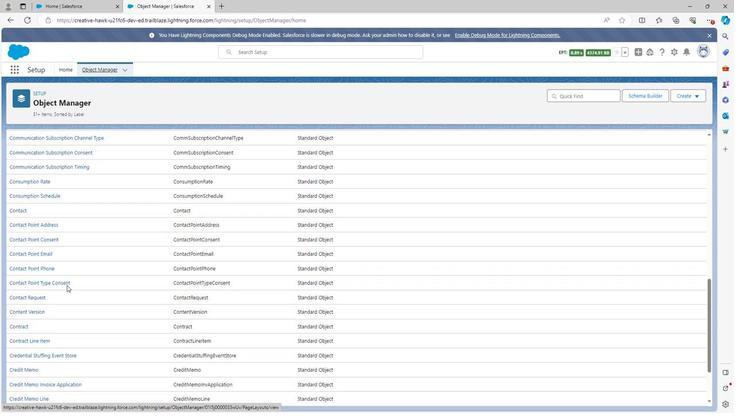 
Action: Mouse scrolled (66, 285) with delta (0, 0)
Screenshot: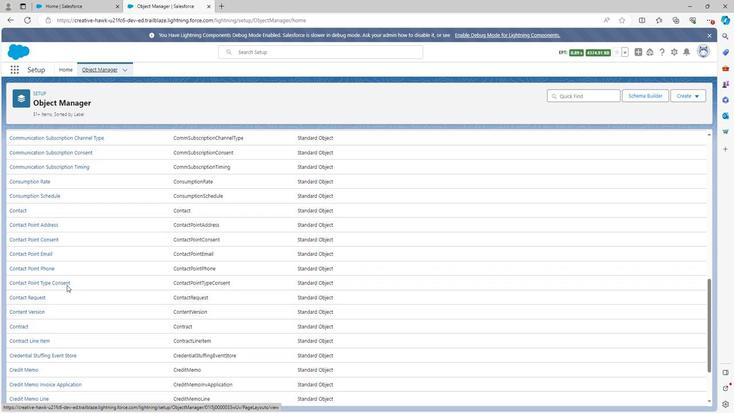 
Action: Mouse scrolled (66, 285) with delta (0, 0)
Screenshot: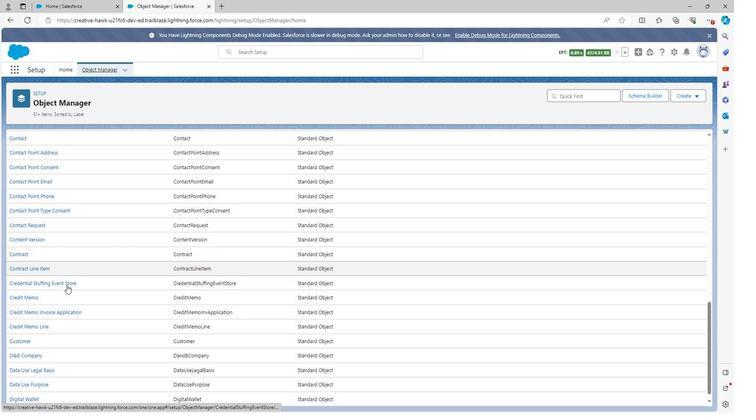 
Action: Mouse scrolled (66, 285) with delta (0, 0)
Screenshot: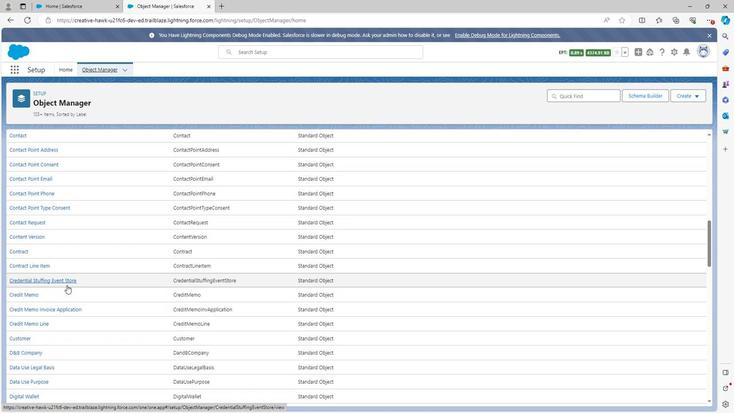 
Action: Mouse scrolled (66, 285) with delta (0, 0)
Screenshot: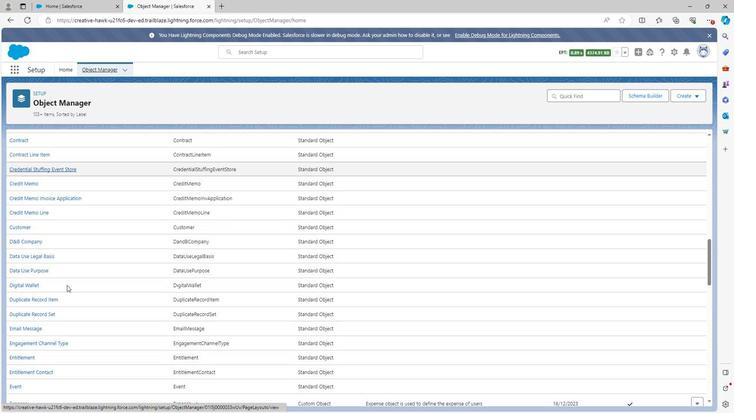
Action: Mouse scrolled (66, 285) with delta (0, 0)
Screenshot: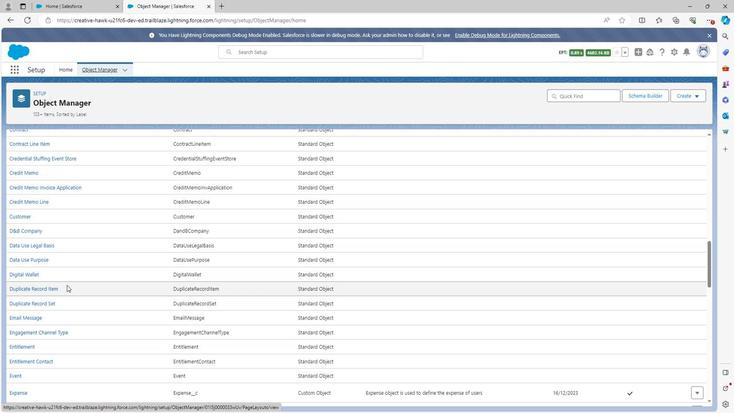 
Action: Mouse moved to (21, 393)
Screenshot: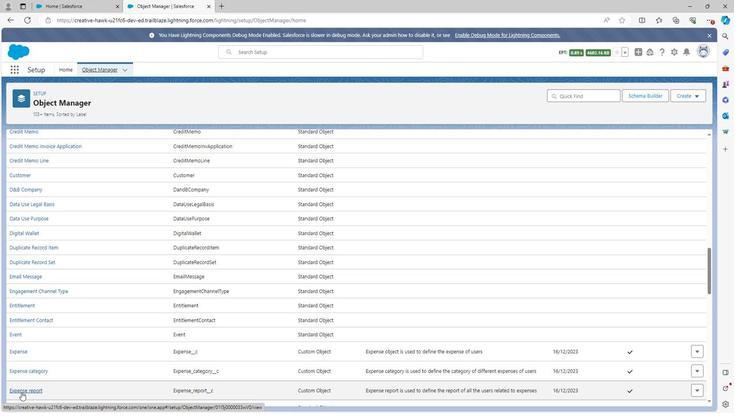 
Action: Mouse pressed left at (21, 393)
Screenshot: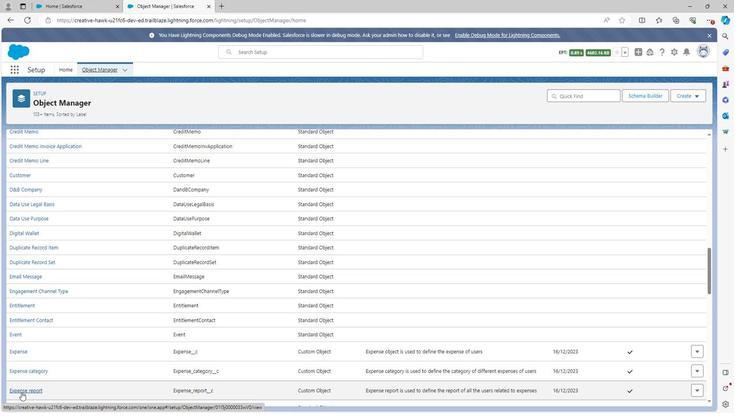 
Action: Mouse moved to (31, 165)
Screenshot: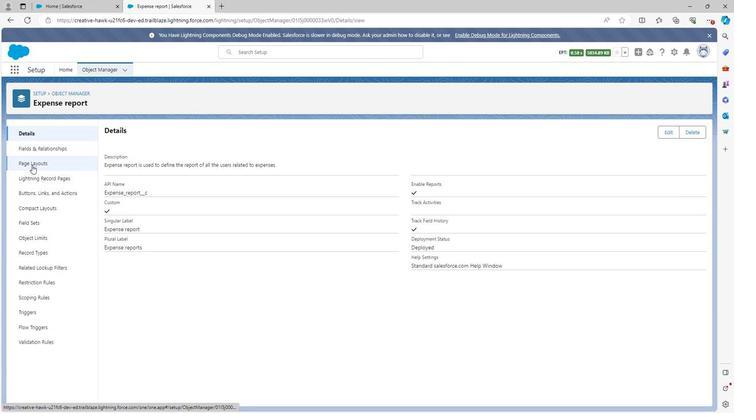 
Action: Mouse pressed left at (31, 165)
Screenshot: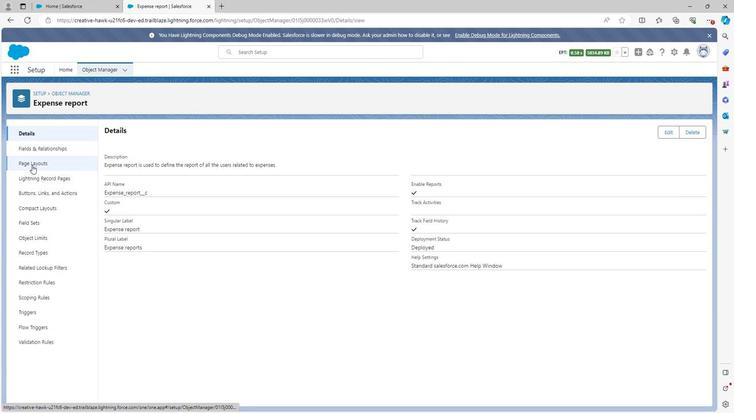 
Action: Mouse moved to (122, 169)
Screenshot: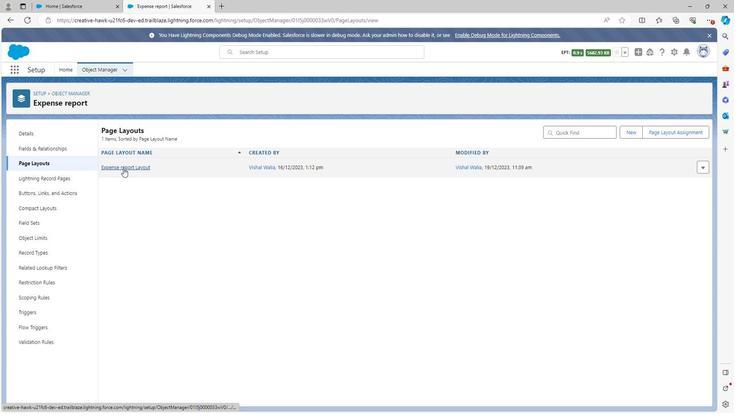 
Action: Mouse pressed left at (122, 169)
Screenshot: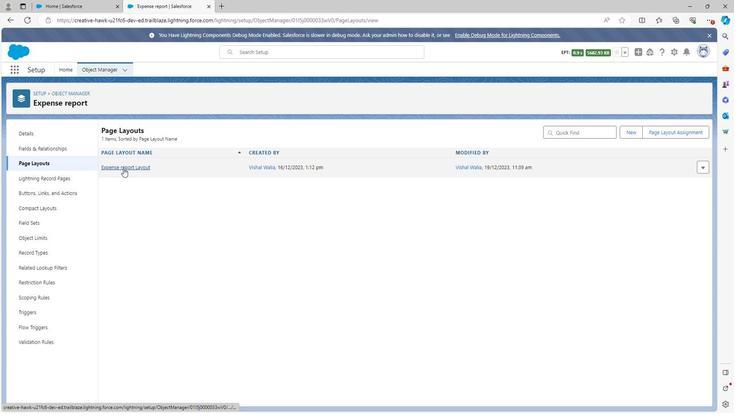 
Action: Mouse moved to (264, 137)
Screenshot: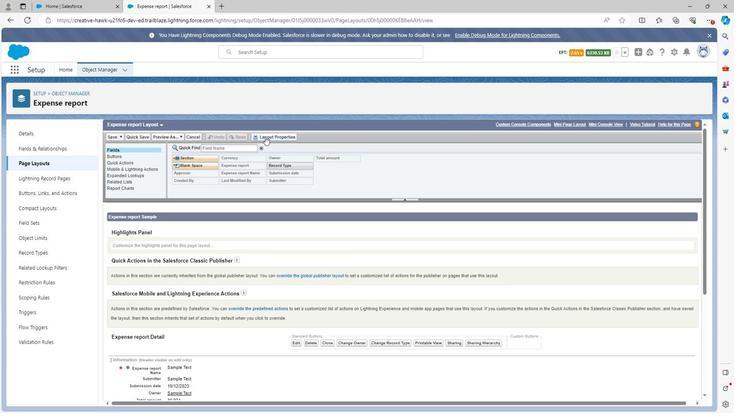 
Action: Mouse pressed left at (264, 137)
Screenshot: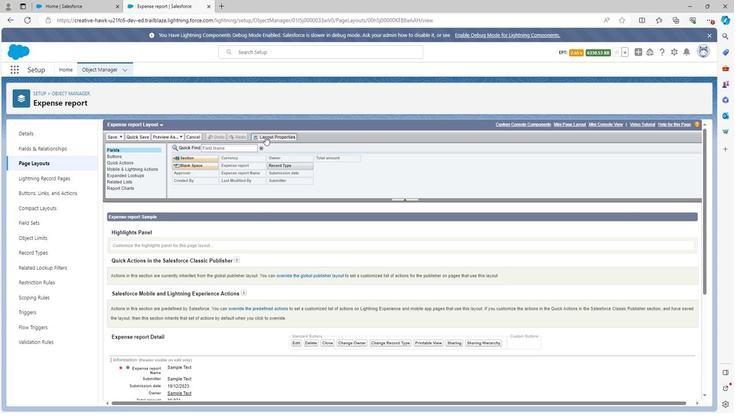 
Action: Mouse moved to (399, 251)
Screenshot: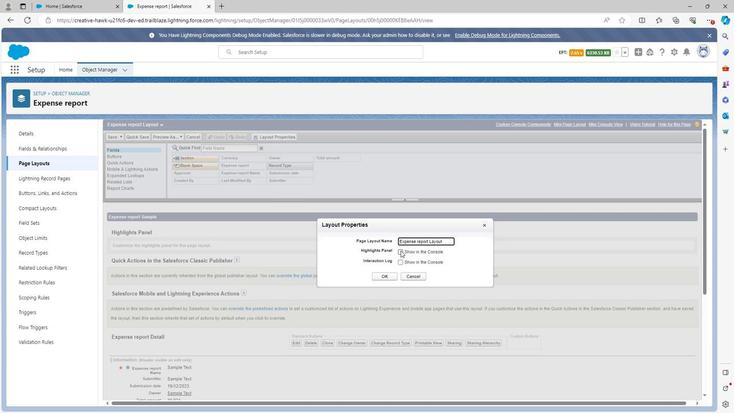 
Action: Mouse pressed left at (399, 251)
Screenshot: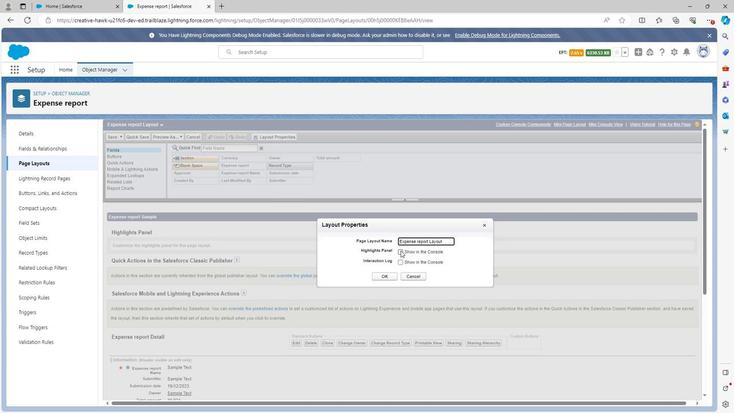
Action: Mouse moved to (380, 276)
Screenshot: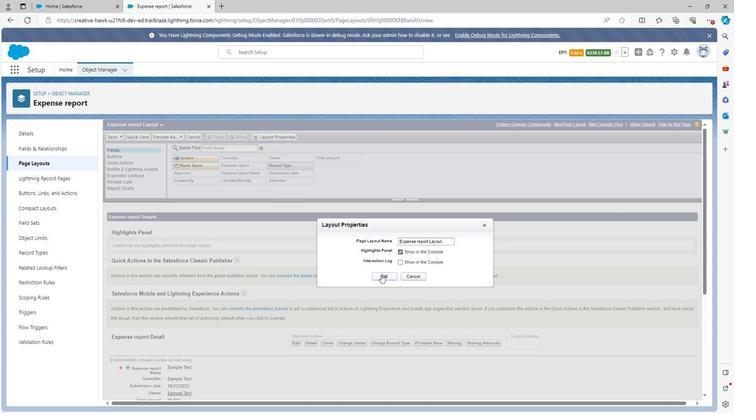 
Action: Mouse pressed left at (380, 276)
Screenshot: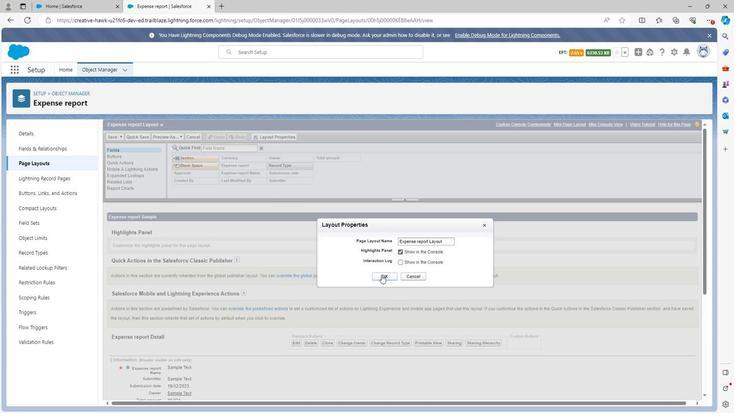 
Action: Mouse moved to (328, 279)
Screenshot: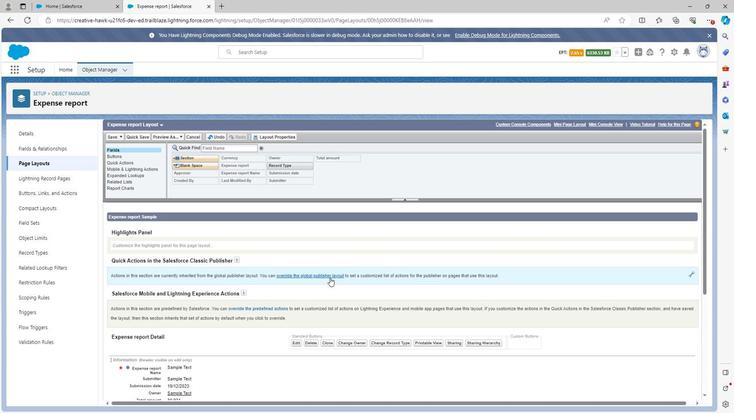 
Action: Mouse scrolled (328, 278) with delta (0, 0)
Screenshot: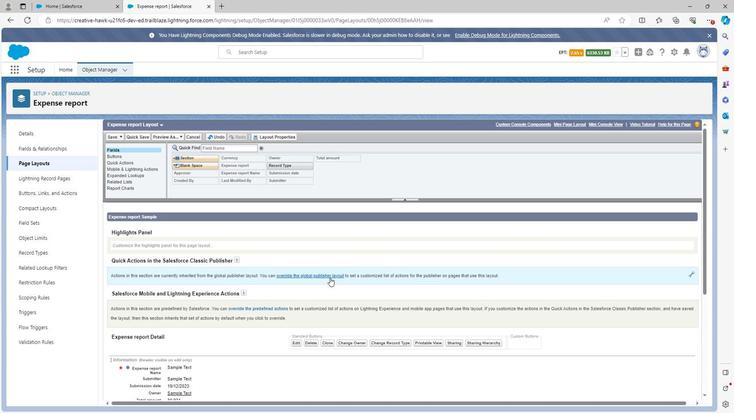
Action: Mouse scrolled (328, 278) with delta (0, 0)
Screenshot: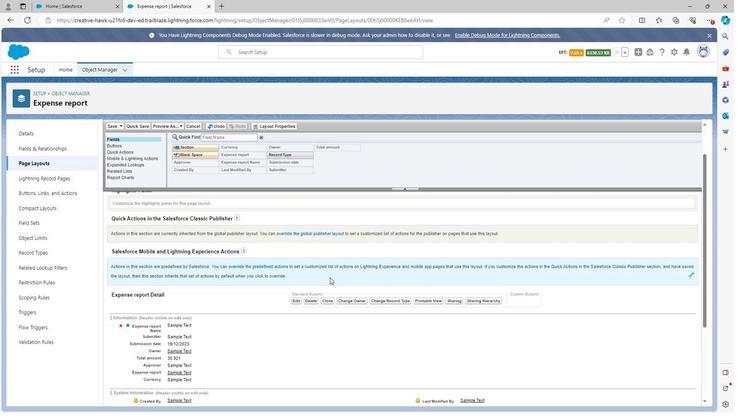 
Action: Mouse moved to (329, 279)
Screenshot: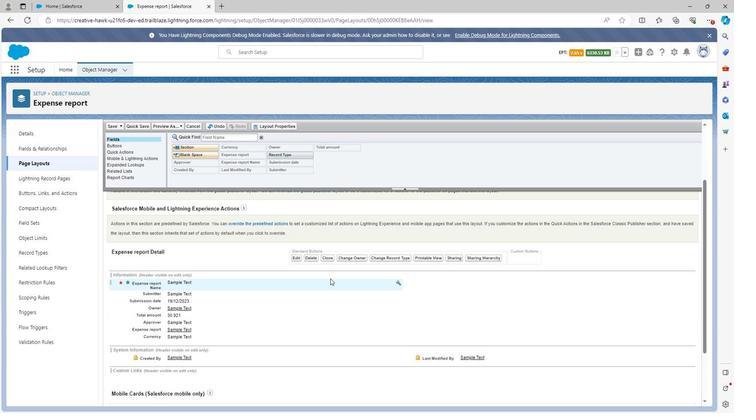 
Action: Mouse scrolled (329, 279) with delta (0, 0)
Screenshot: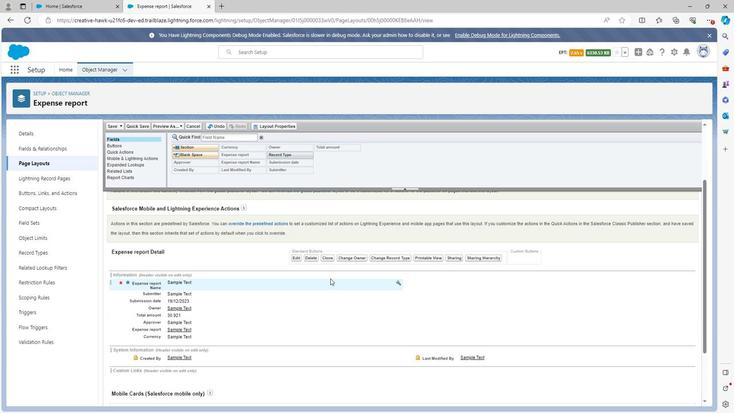 
Action: Mouse scrolled (329, 279) with delta (0, 0)
Screenshot: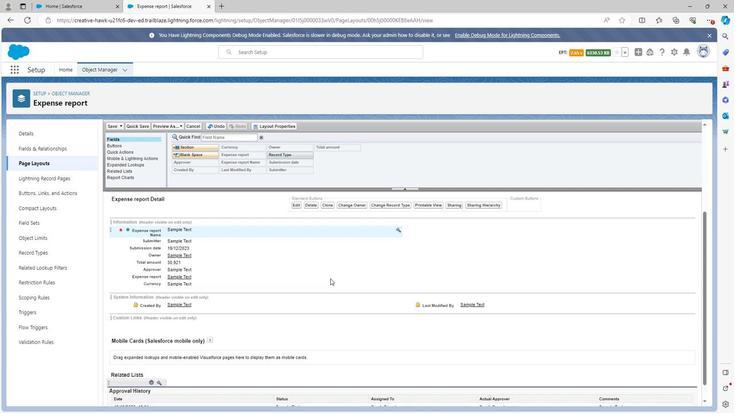 
Action: Mouse scrolled (329, 279) with delta (0, 0)
Screenshot: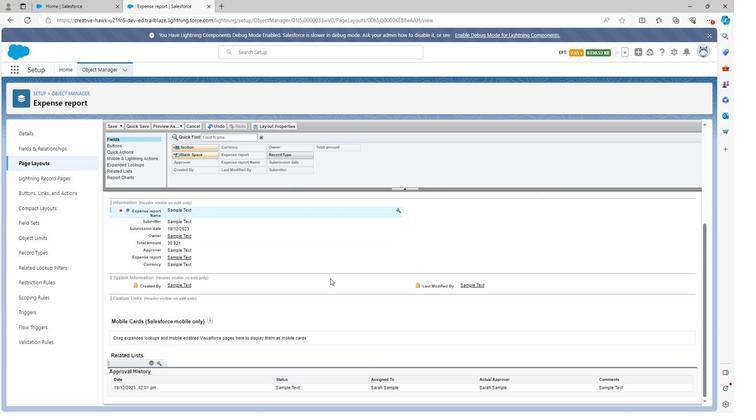 
Action: Mouse moved to (298, 259)
Screenshot: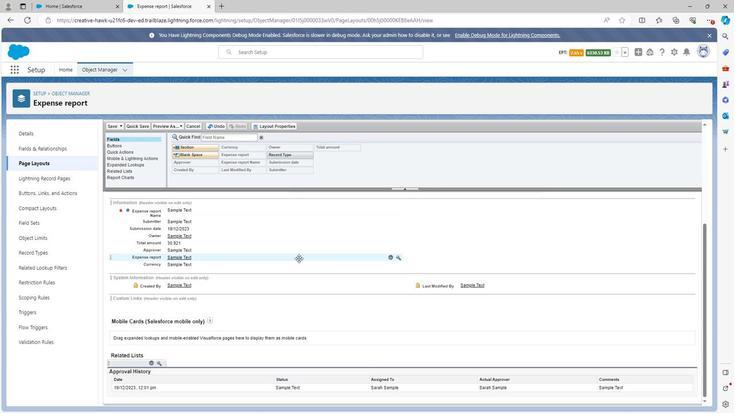 
Action: Mouse scrolled (298, 260) with delta (0, 0)
Screenshot: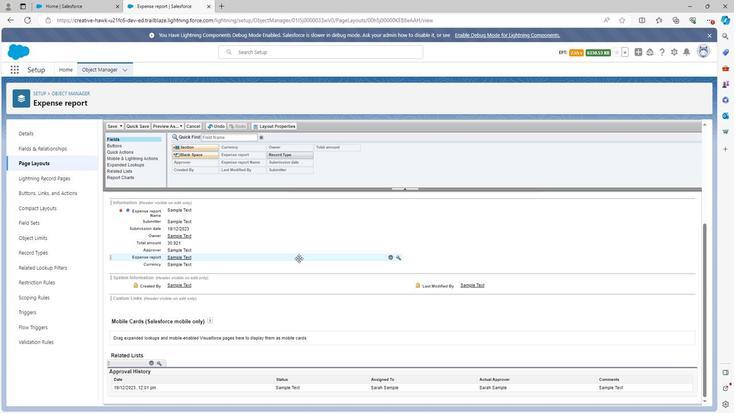 
Action: Mouse moved to (110, 126)
Screenshot: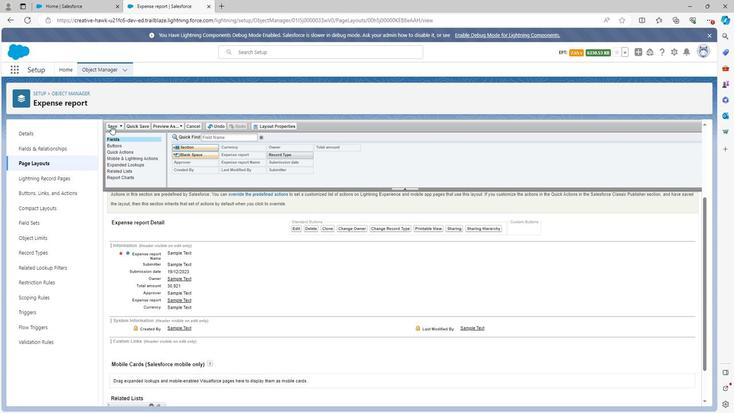 
Action: Mouse pressed left at (110, 126)
Screenshot: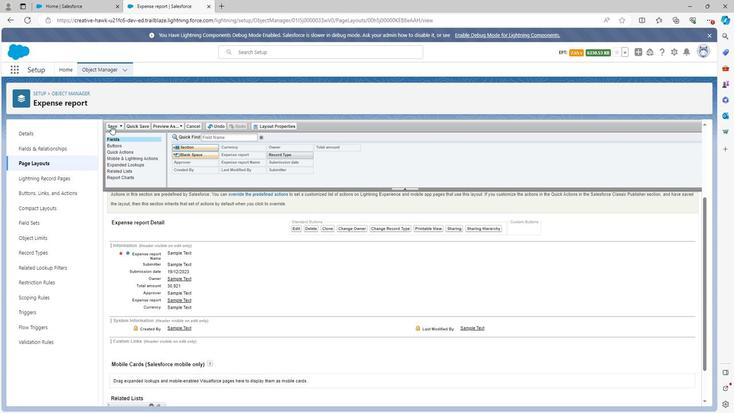 
Action: Mouse moved to (93, 71)
Screenshot: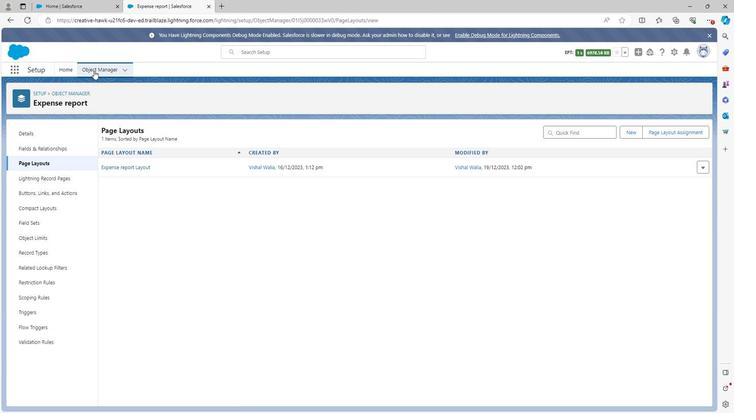
Action: Mouse pressed left at (93, 71)
Screenshot: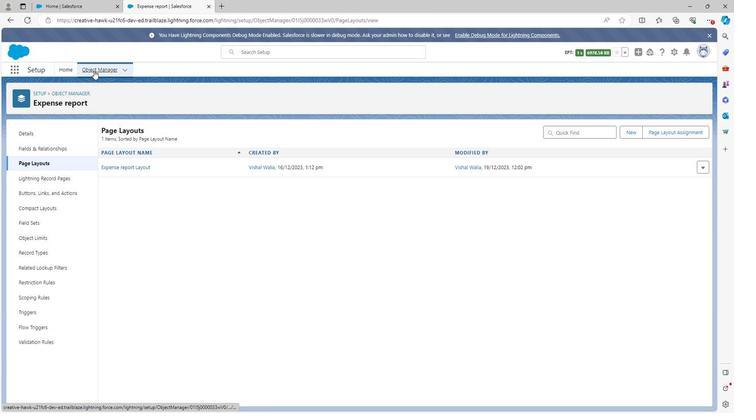 
Action: Mouse moved to (90, 274)
Screenshot: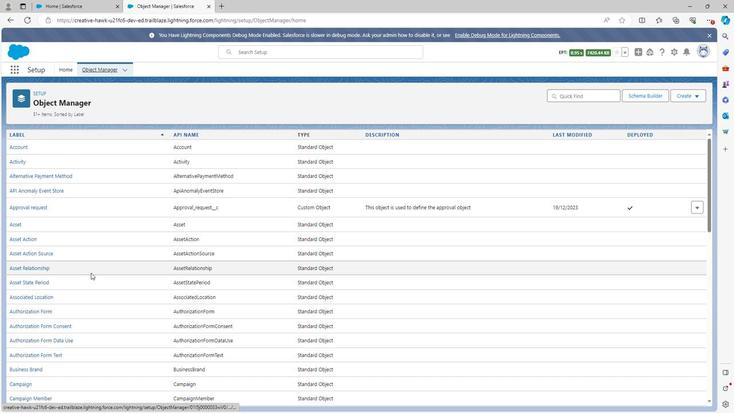 
Action: Mouse scrolled (90, 274) with delta (0, 0)
Screenshot: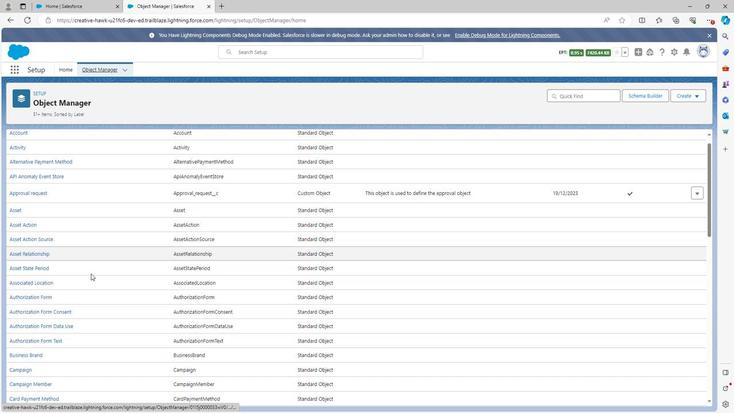 
Action: Mouse scrolled (90, 274) with delta (0, 0)
Screenshot: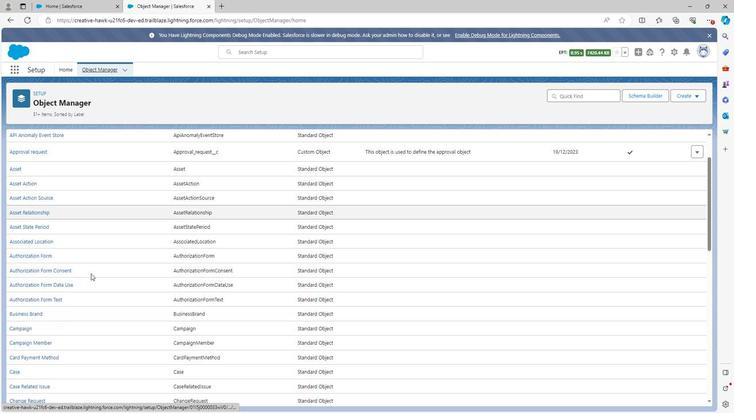 
Action: Mouse scrolled (90, 274) with delta (0, 0)
Screenshot: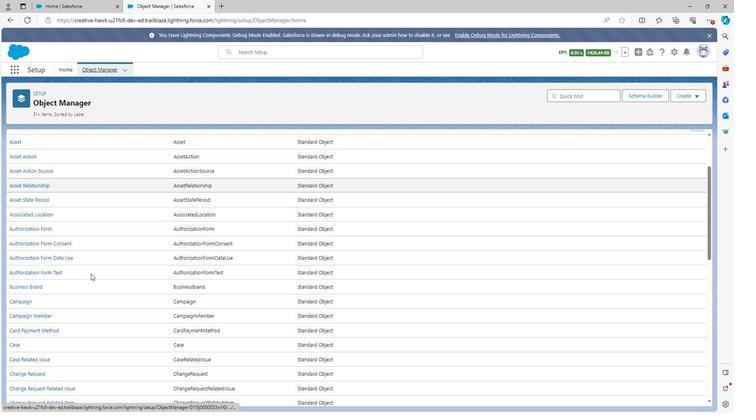 
Action: Mouse scrolled (90, 274) with delta (0, 0)
Screenshot: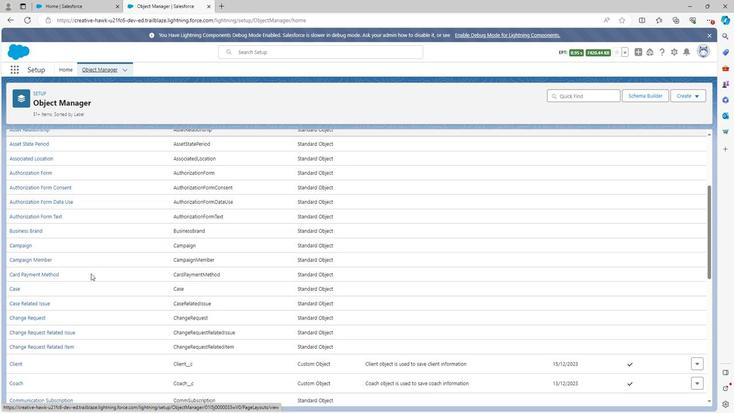 
Action: Mouse scrolled (90, 274) with delta (0, 0)
Screenshot: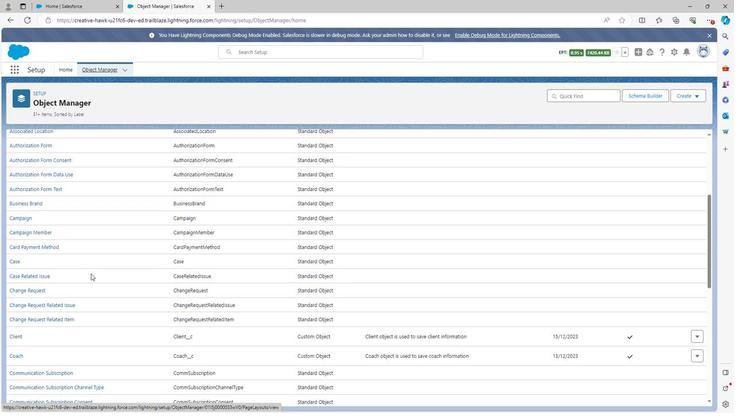 
Action: Mouse scrolled (90, 274) with delta (0, 0)
Screenshot: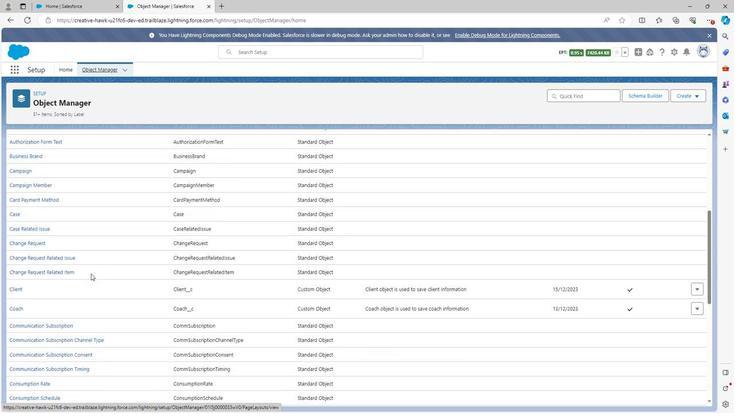 
Action: Mouse scrolled (90, 274) with delta (0, 0)
Screenshot: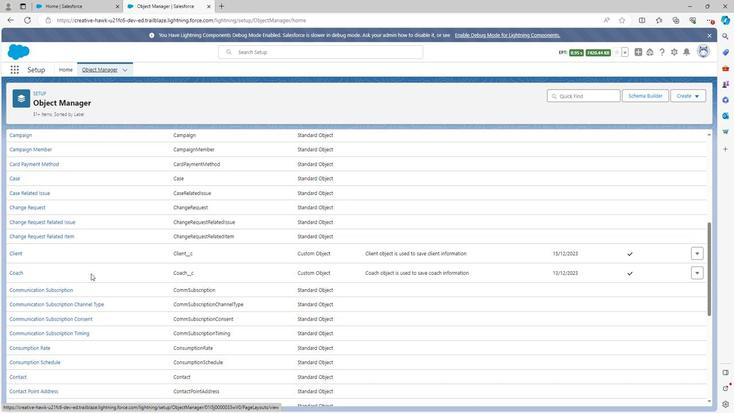
Action: Mouse scrolled (90, 274) with delta (0, 0)
Screenshot: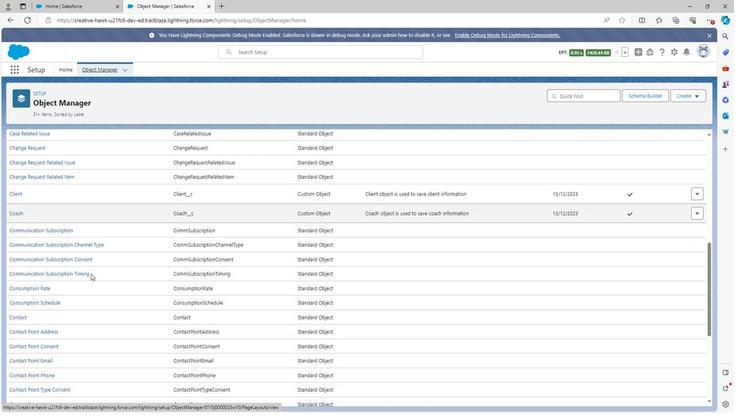 
Action: Mouse scrolled (90, 274) with delta (0, 0)
Screenshot: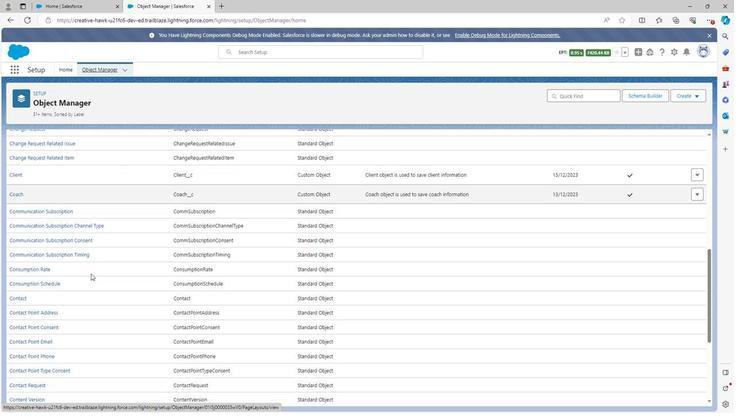 
Action: Mouse scrolled (90, 274) with delta (0, 0)
Screenshot: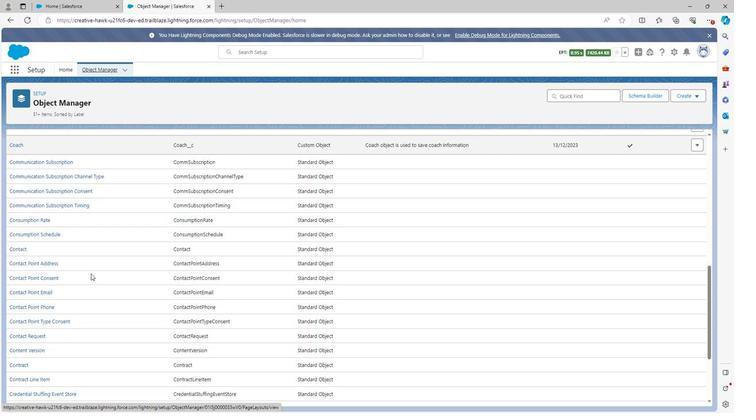 
Action: Mouse scrolled (90, 274) with delta (0, 0)
Screenshot: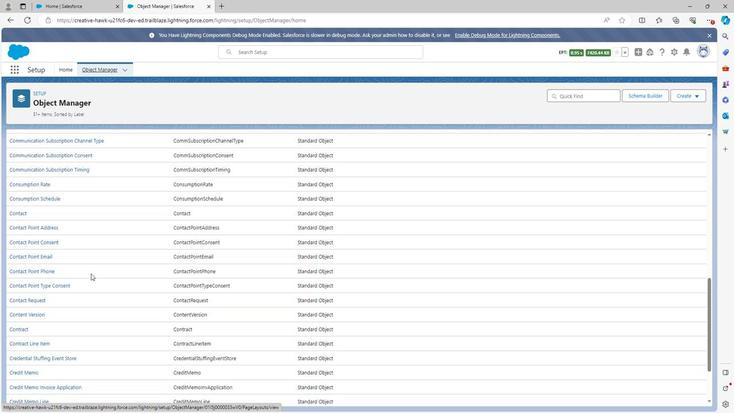 
Action: Mouse scrolled (90, 274) with delta (0, 0)
Screenshot: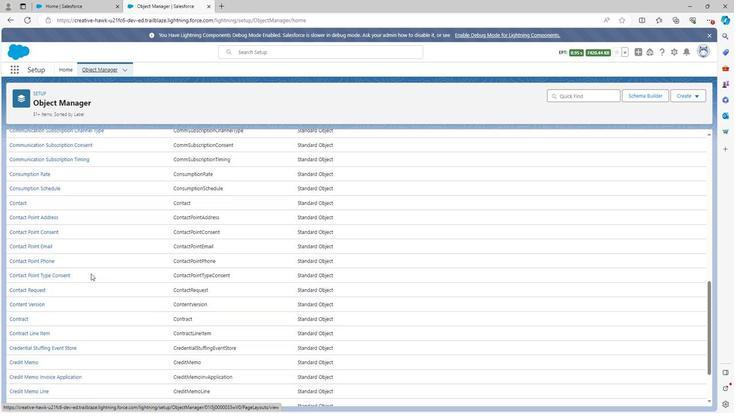 
Action: Mouse scrolled (90, 274) with delta (0, 0)
Screenshot: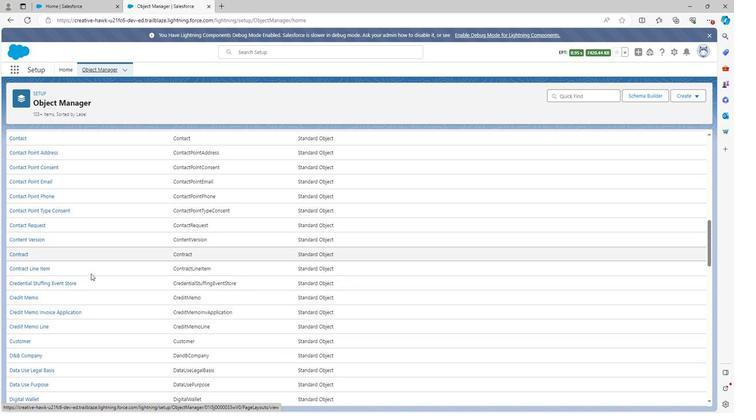 
Action: Mouse scrolled (90, 274) with delta (0, 0)
Screenshot: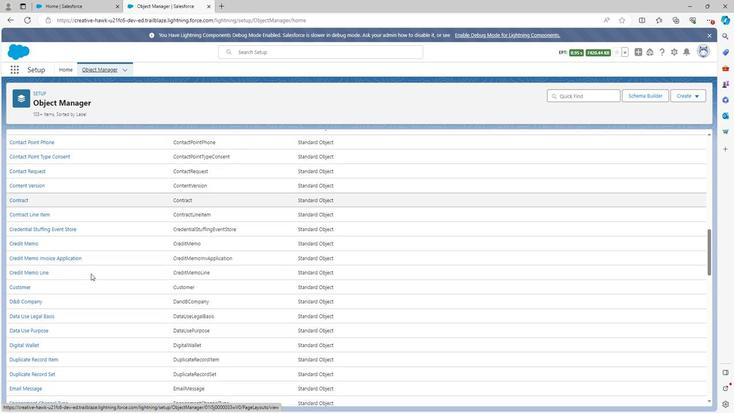 
Action: Mouse scrolled (90, 274) with delta (0, 0)
Screenshot: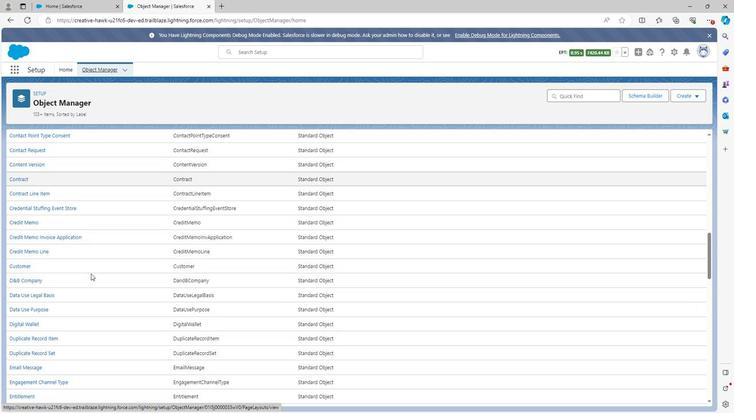 
Action: Mouse scrolled (90, 274) with delta (0, 0)
Screenshot: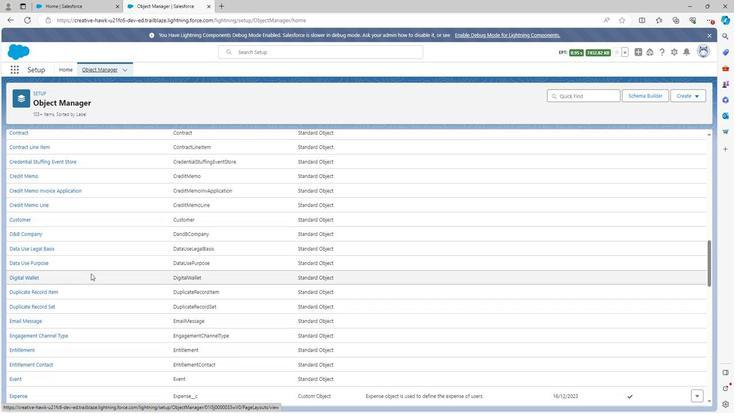 
Action: Mouse scrolled (90, 274) with delta (0, 0)
Screenshot: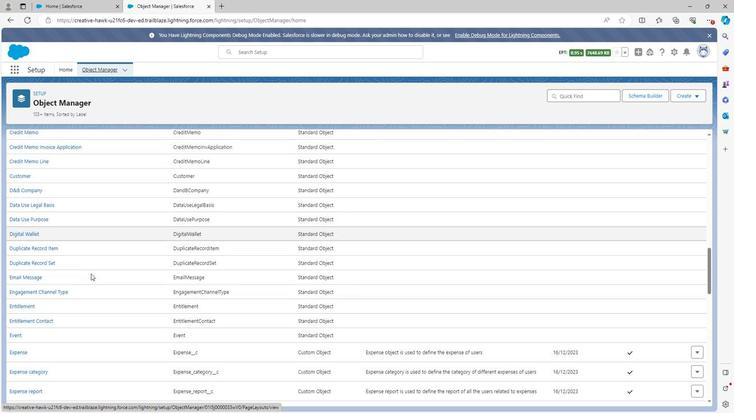 
Action: Mouse scrolled (90, 274) with delta (0, 0)
Screenshot: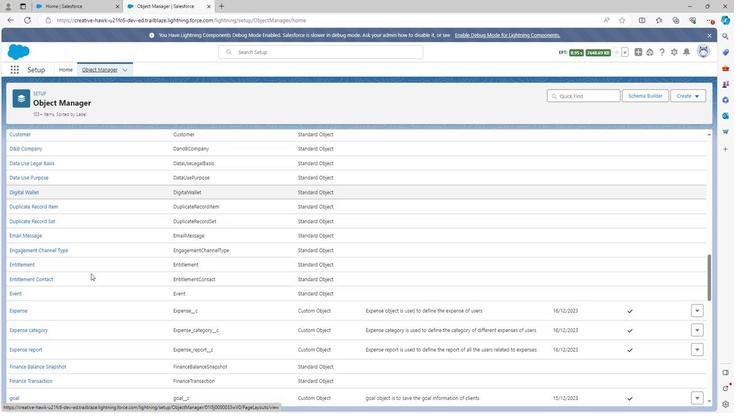 
Action: Mouse scrolled (90, 274) with delta (0, 0)
Screenshot: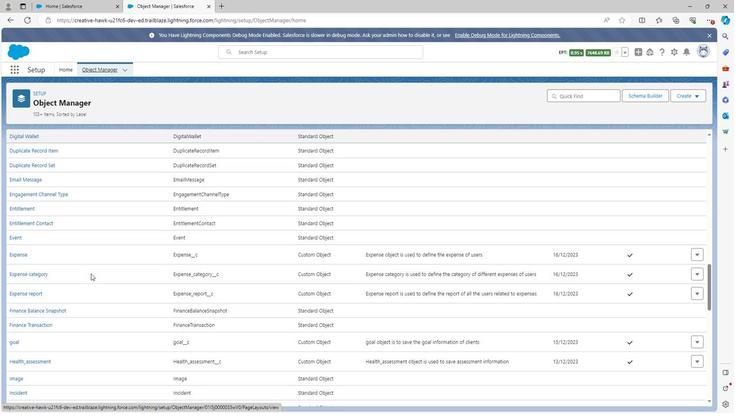 
Action: Mouse scrolled (90, 274) with delta (0, 0)
Screenshot: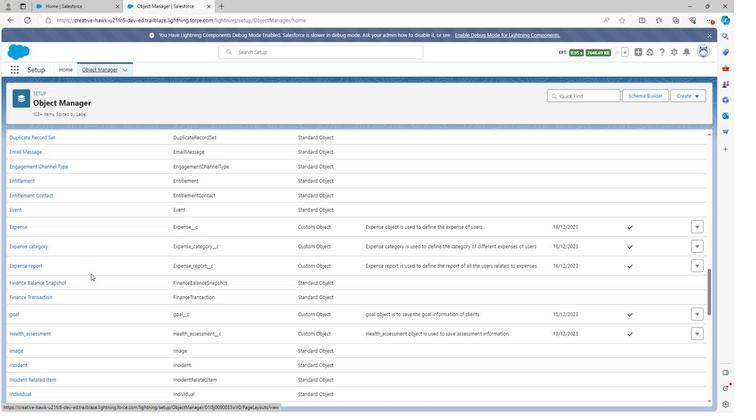 
Action: Mouse scrolled (90, 274) with delta (0, 0)
Screenshot: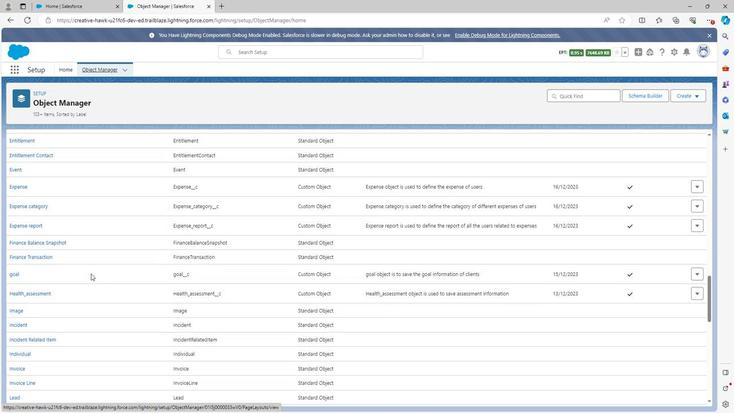 
Action: Mouse scrolled (90, 274) with delta (0, 0)
Screenshot: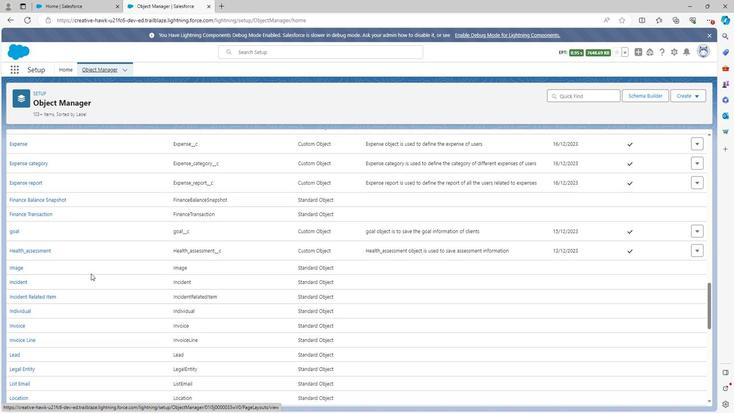 
Action: Mouse scrolled (90, 274) with delta (0, 0)
Screenshot: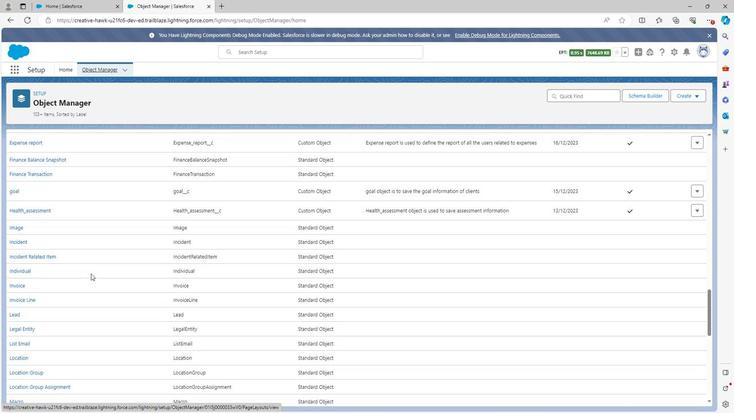 
Action: Mouse scrolled (90, 274) with delta (0, 0)
Screenshot: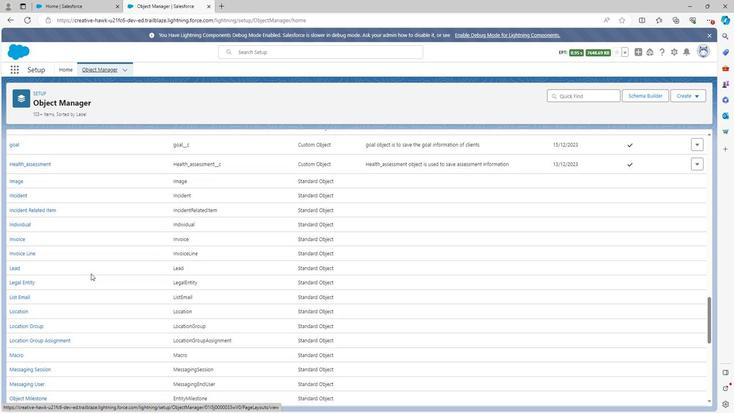 
Action: Mouse scrolled (90, 274) with delta (0, 0)
Screenshot: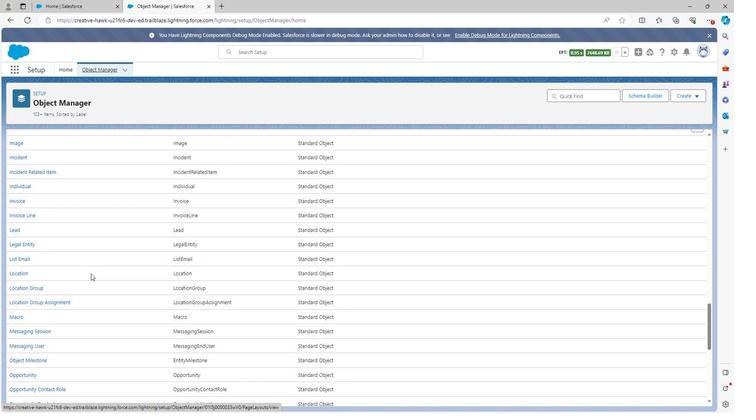 
Action: Mouse scrolled (90, 274) with delta (0, 0)
Screenshot: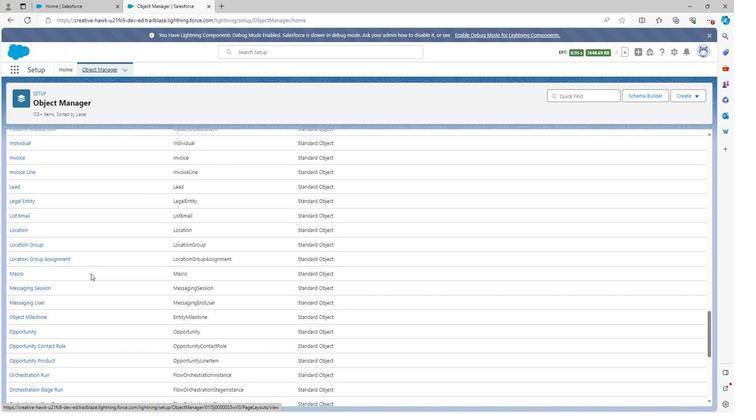 
Action: Mouse scrolled (90, 274) with delta (0, 0)
Screenshot: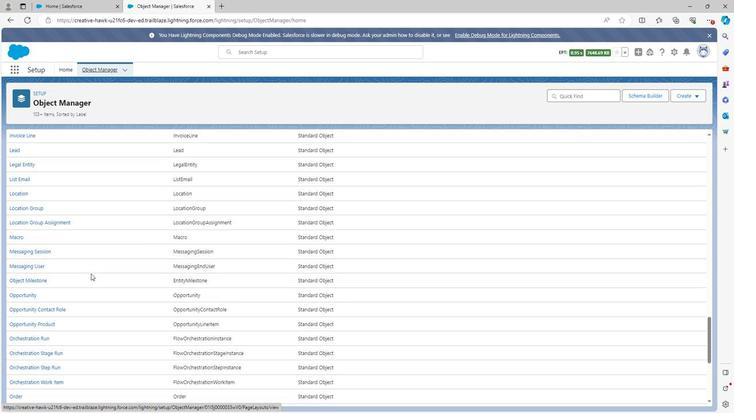 
Action: Mouse scrolled (90, 274) with delta (0, 0)
Screenshot: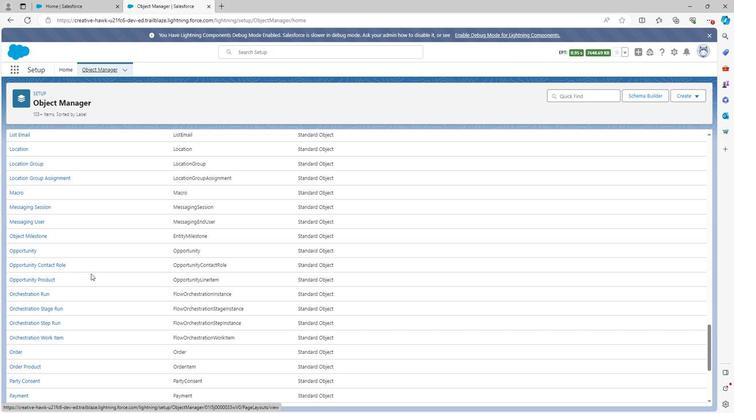 
Action: Mouse scrolled (90, 274) with delta (0, 0)
Screenshot: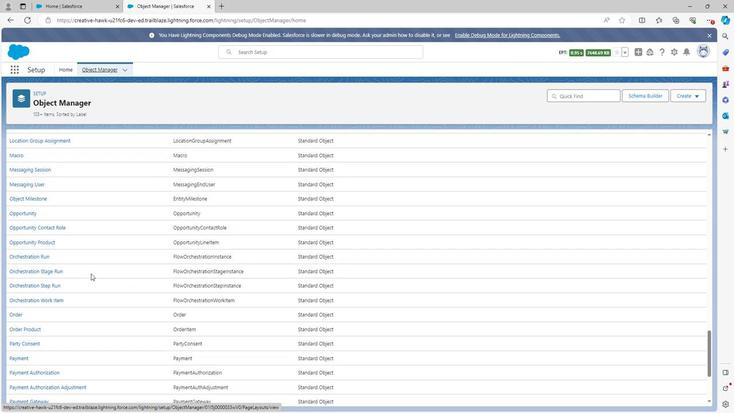 
Action: Mouse scrolled (90, 274) with delta (0, 0)
Screenshot: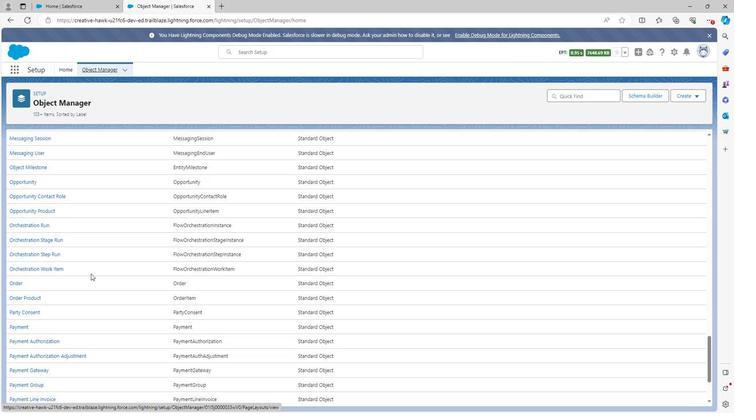 
Action: Mouse scrolled (90, 274) with delta (0, 0)
Screenshot: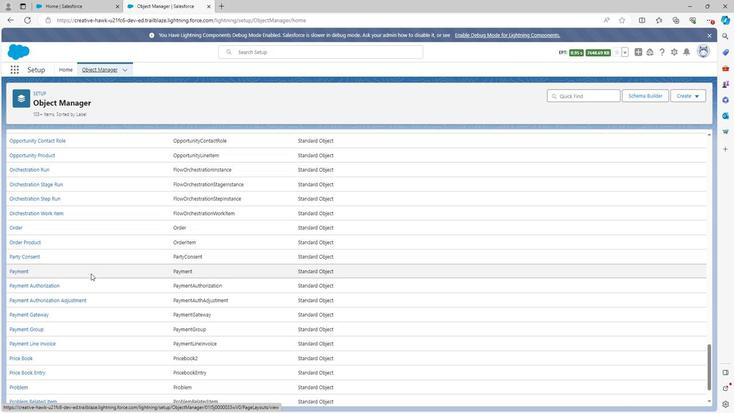 
Action: Mouse scrolled (90, 274) with delta (0, 0)
Screenshot: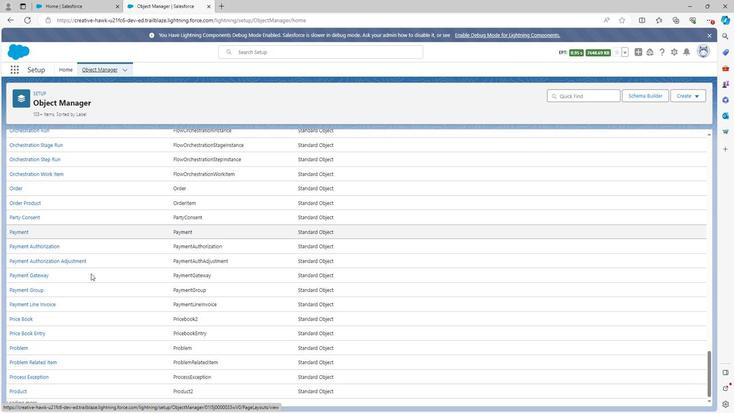 
Action: Mouse scrolled (90, 274) with delta (0, 0)
Screenshot: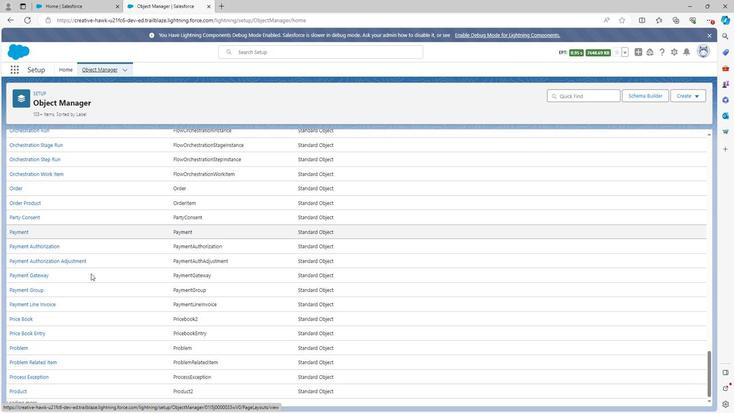 
Action: Mouse scrolled (90, 274) with delta (0, 0)
Screenshot: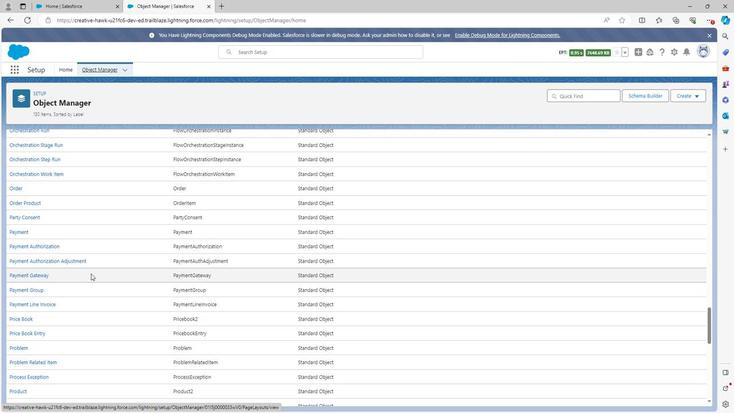 
Action: Mouse scrolled (90, 274) with delta (0, 0)
Screenshot: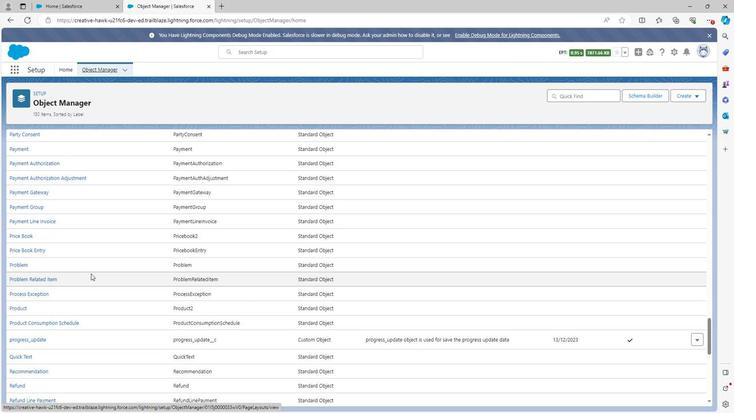 
Action: Mouse scrolled (90, 274) with delta (0, 0)
Screenshot: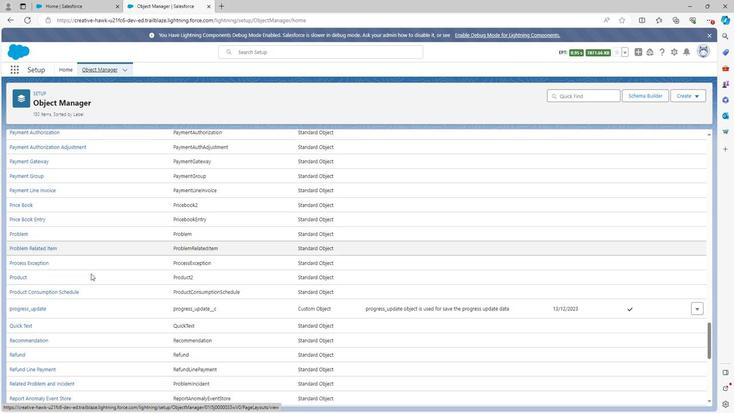 
Action: Mouse scrolled (90, 274) with delta (0, 0)
Screenshot: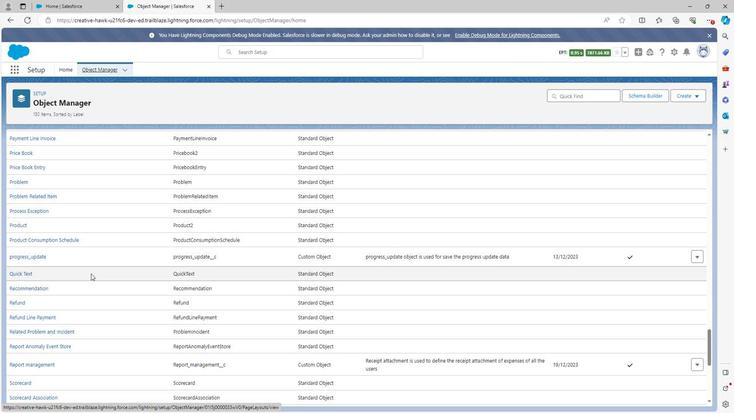
Action: Mouse scrolled (90, 274) with delta (0, 0)
Screenshot: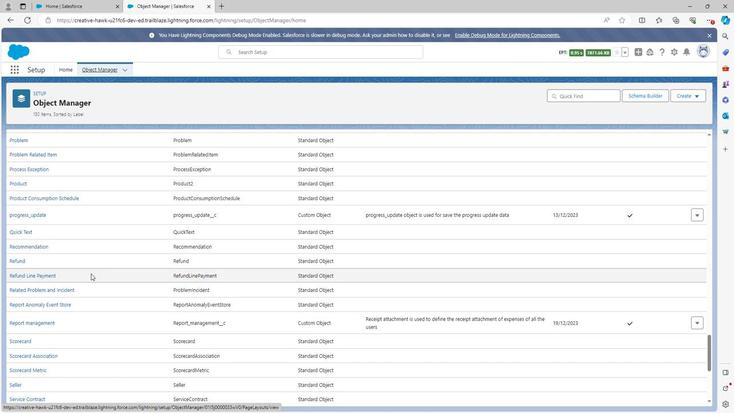 
Action: Mouse scrolled (90, 274) with delta (0, 0)
Screenshot: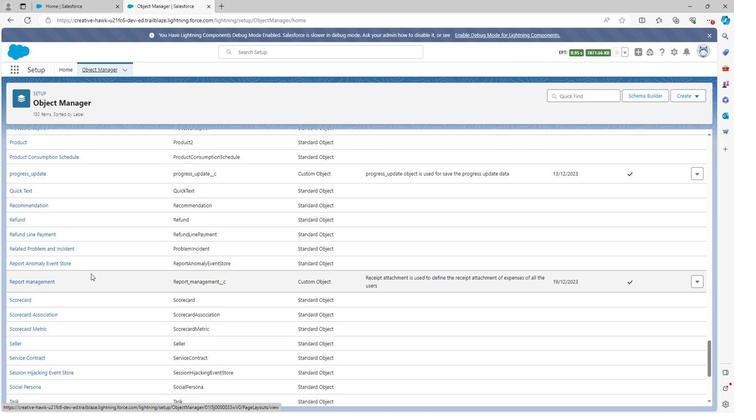 
Action: Mouse scrolled (90, 274) with delta (0, 0)
Screenshot: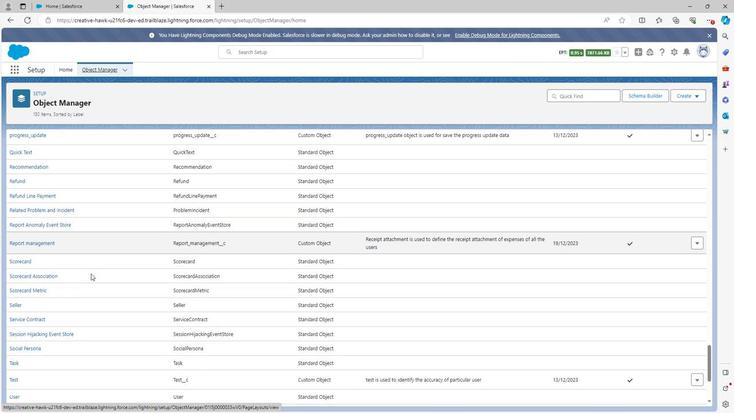
Action: Mouse moved to (40, 202)
Screenshot: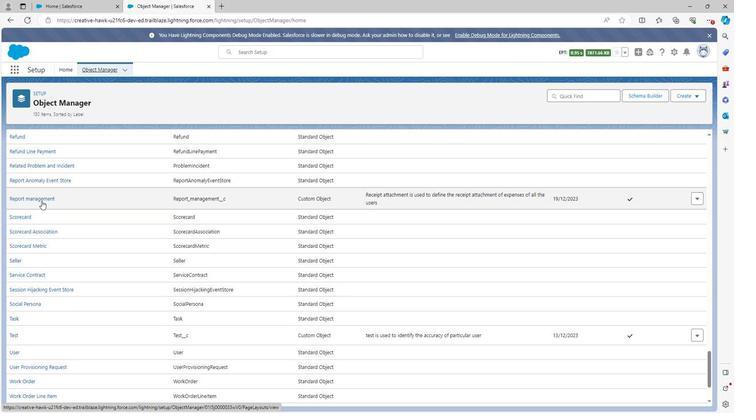 
Action: Mouse pressed left at (40, 202)
Screenshot: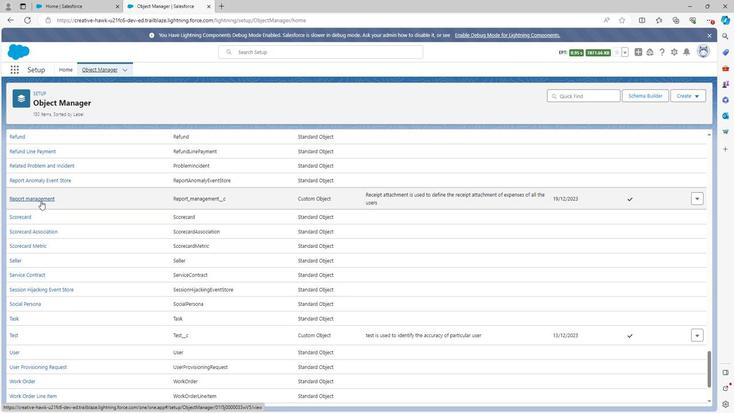 
Action: Mouse moved to (39, 166)
Screenshot: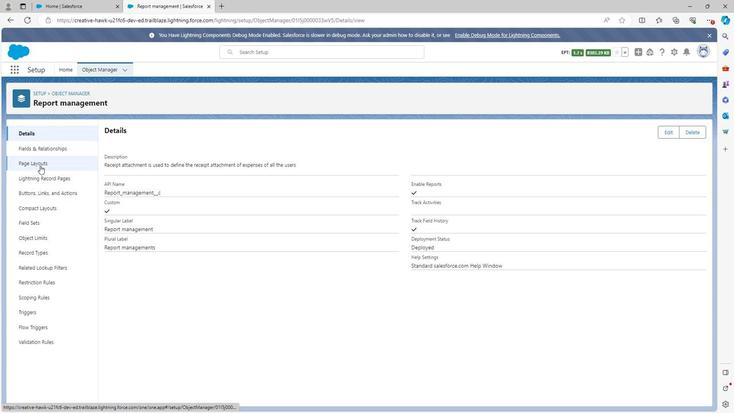 
Action: Mouse pressed left at (39, 166)
Screenshot: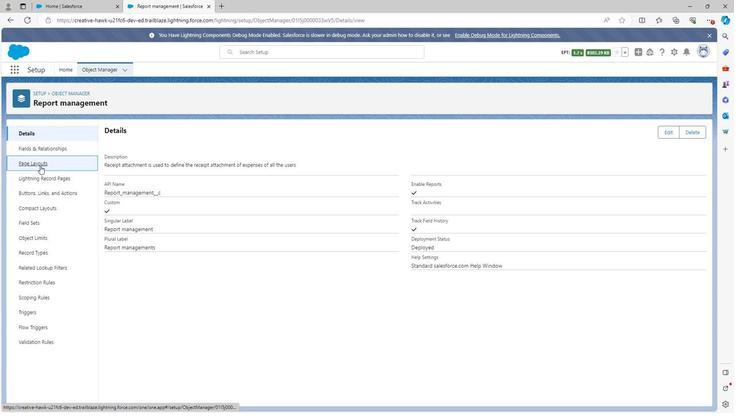 
Action: Mouse moved to (113, 165)
Screenshot: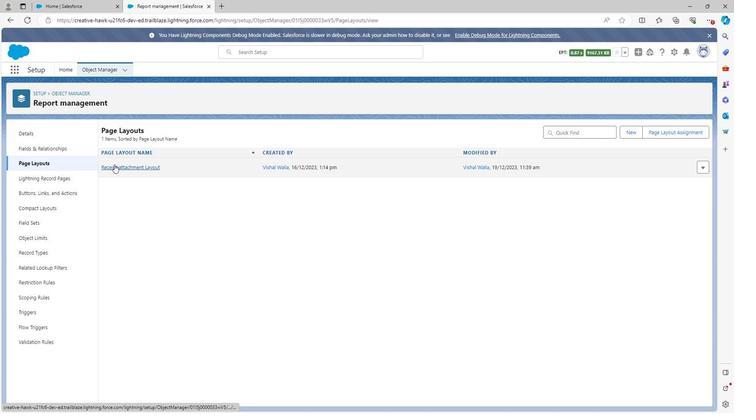 
Action: Mouse pressed left at (113, 165)
Screenshot: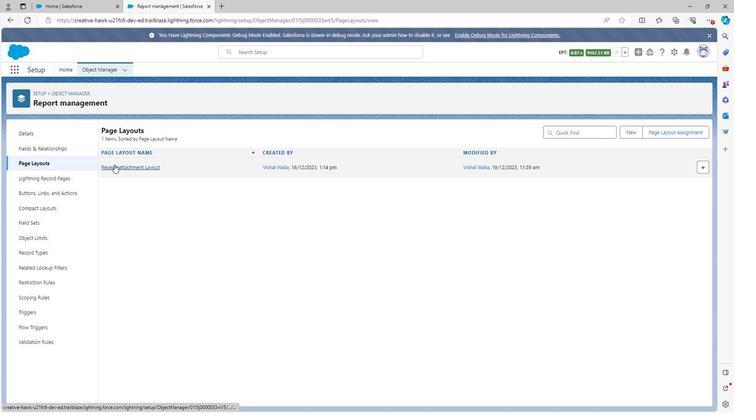 
Action: Mouse moved to (259, 137)
Screenshot: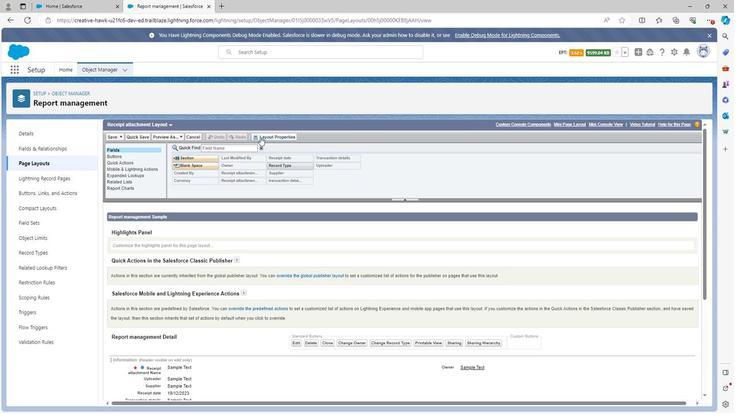 
Action: Mouse pressed left at (259, 137)
Screenshot: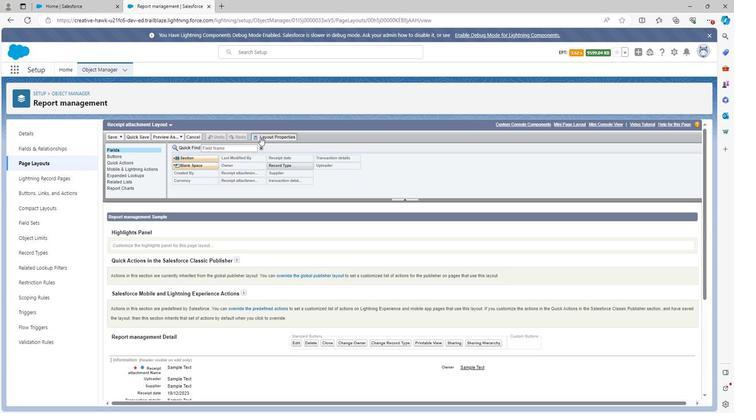
Action: Mouse moved to (399, 252)
Screenshot: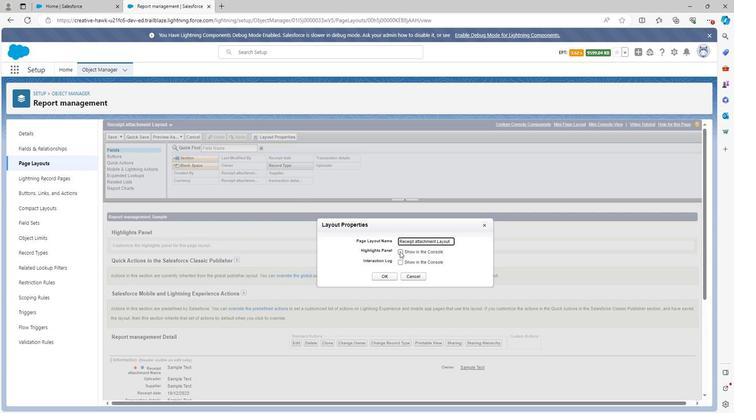 
Action: Mouse pressed left at (399, 252)
Screenshot: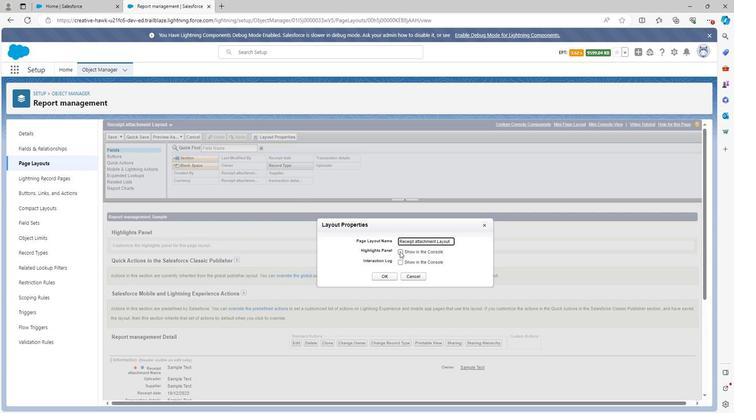 
Action: Mouse moved to (386, 276)
Screenshot: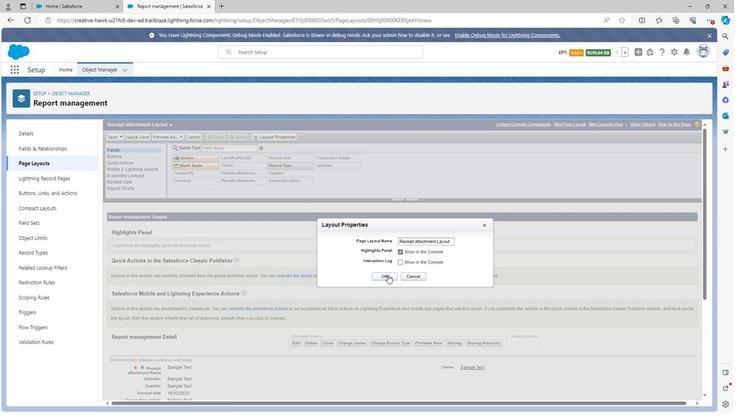 
Action: Mouse pressed left at (386, 276)
Screenshot: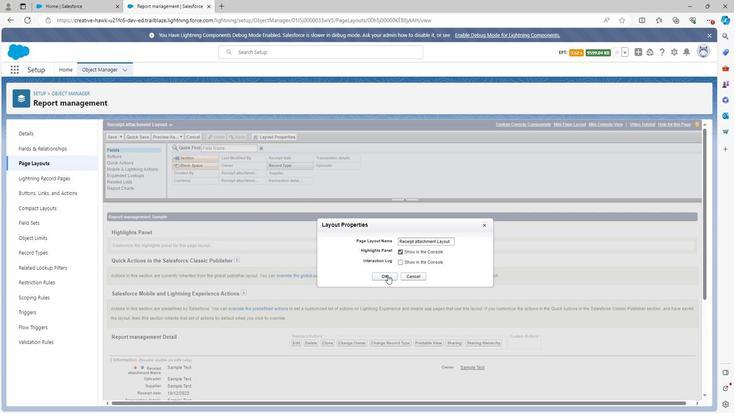 
Action: Mouse moved to (111, 137)
Screenshot: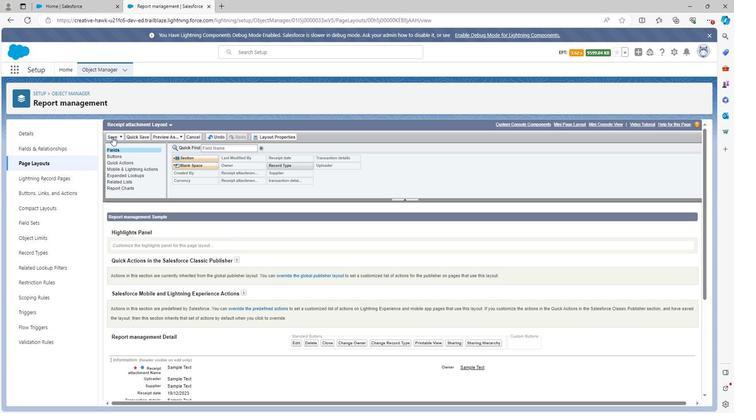 
Action: Mouse pressed left at (111, 137)
Screenshot: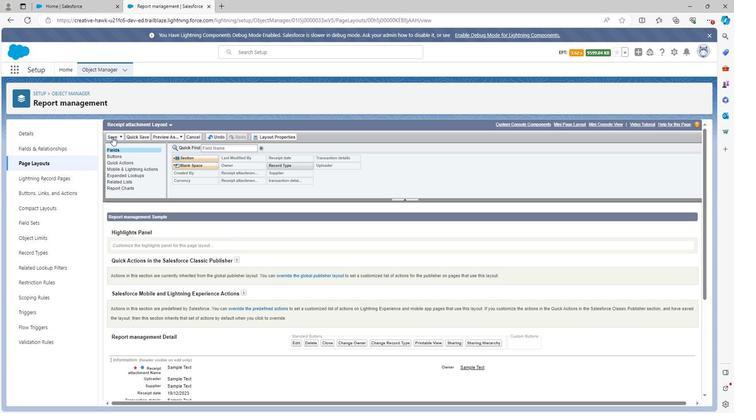 
Action: Mouse moved to (162, 241)
Screenshot: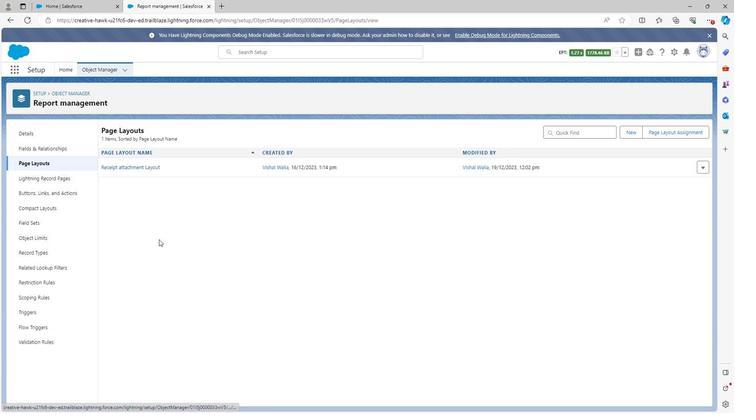 
